 Task: In Heading Arial with underline. Font size of heading  '18'Font style of data Calibri. Font size of data  9Alignment of headline & data Align center. Fill color in heading,  RedFont color of data Black Apply border in Data No BorderIn the sheet   Nexus Sales review book
Action: Mouse moved to (83, 217)
Screenshot: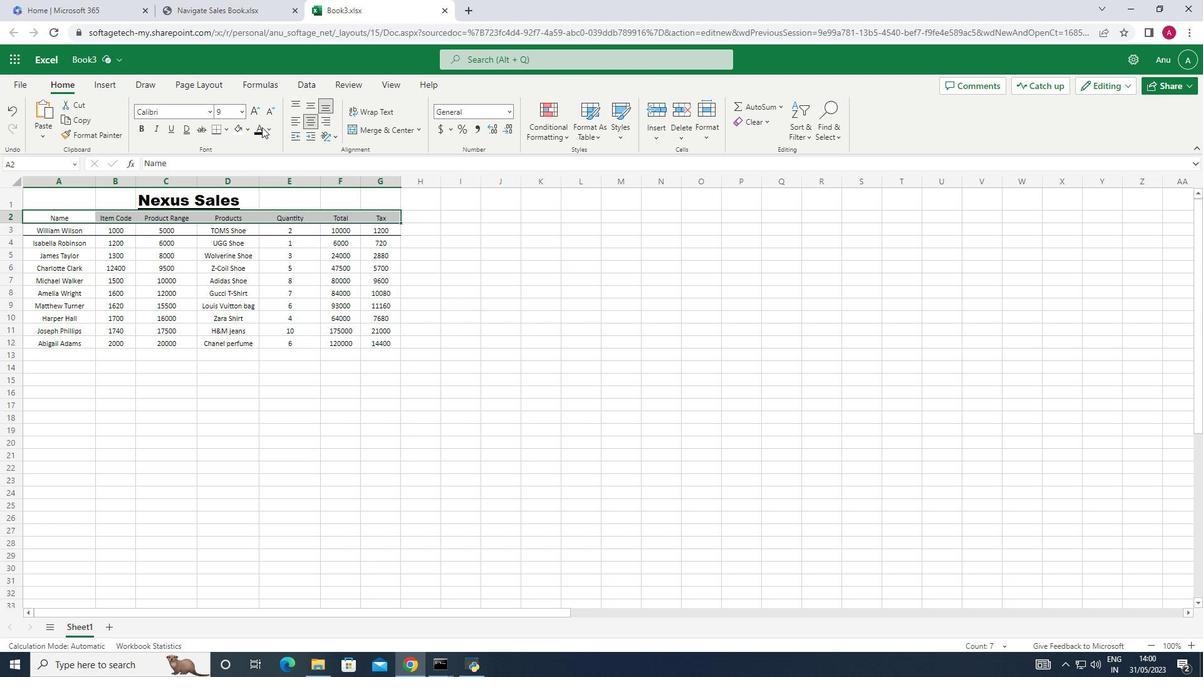 
Action: Mouse pressed left at (83, 217)
Screenshot: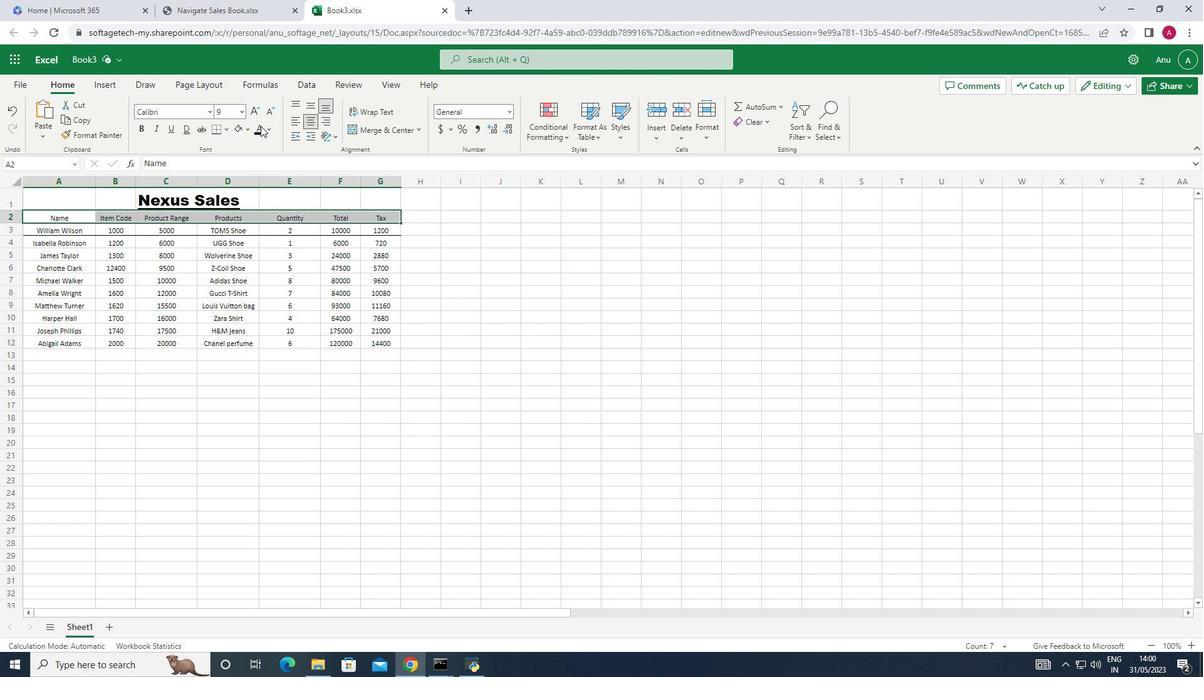 
Action: Mouse moved to (241, 114)
Screenshot: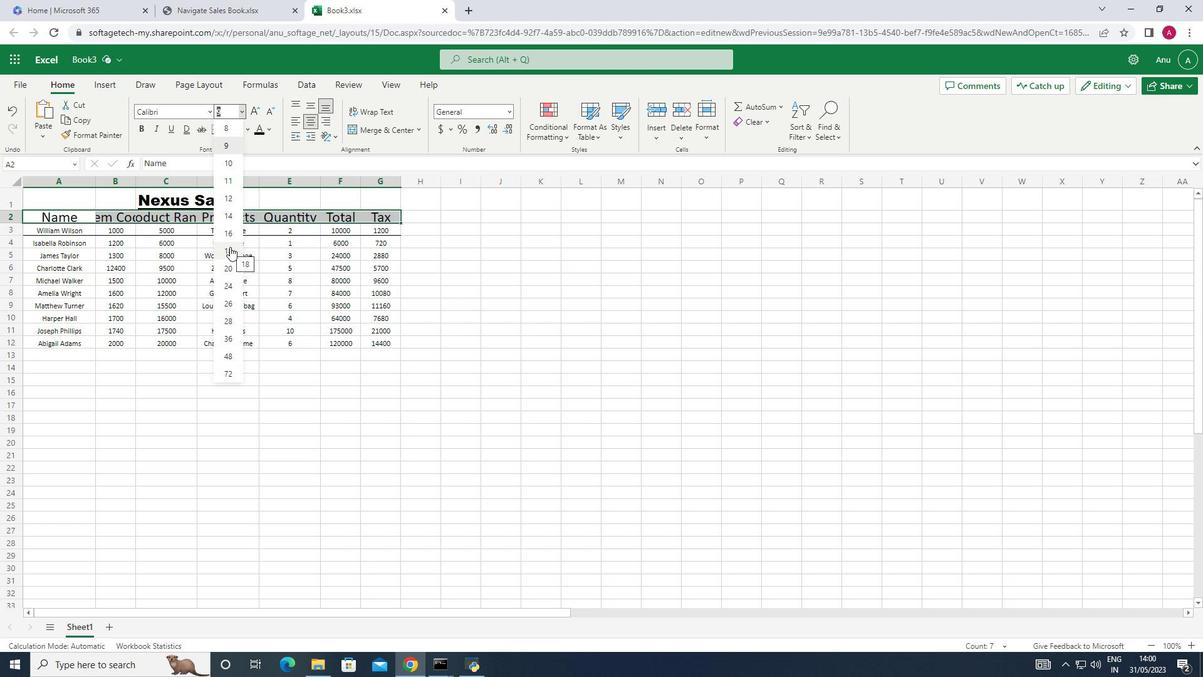 
Action: Mouse pressed left at (241, 114)
Screenshot: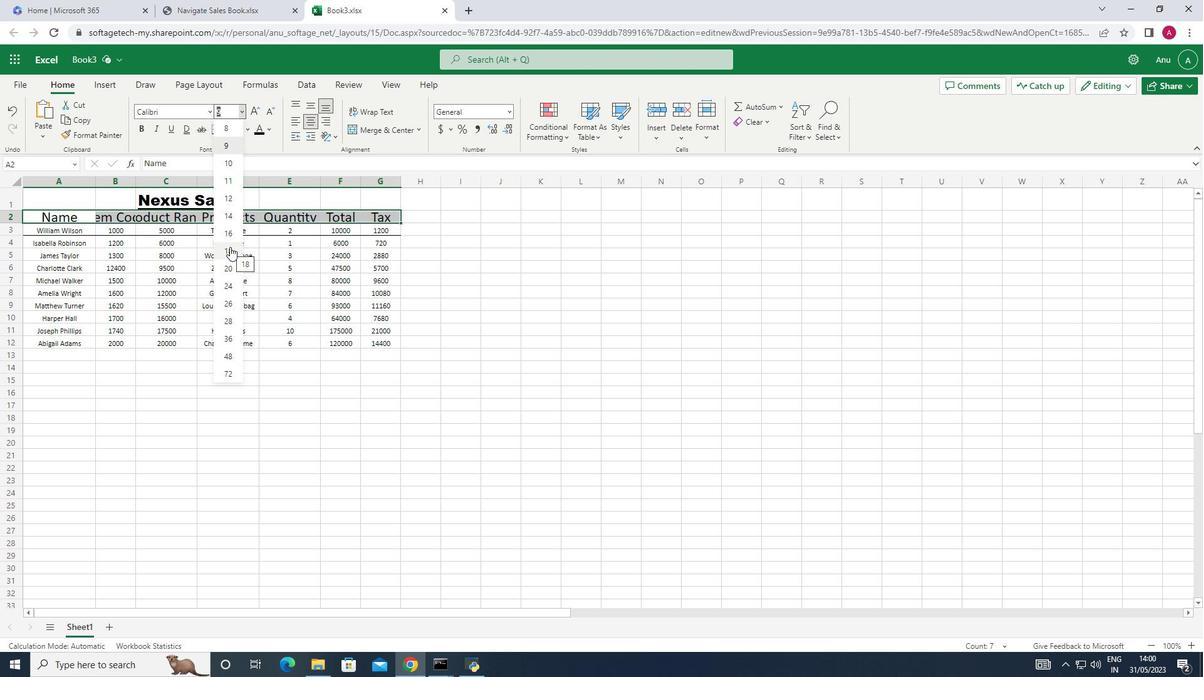 
Action: Mouse moved to (232, 245)
Screenshot: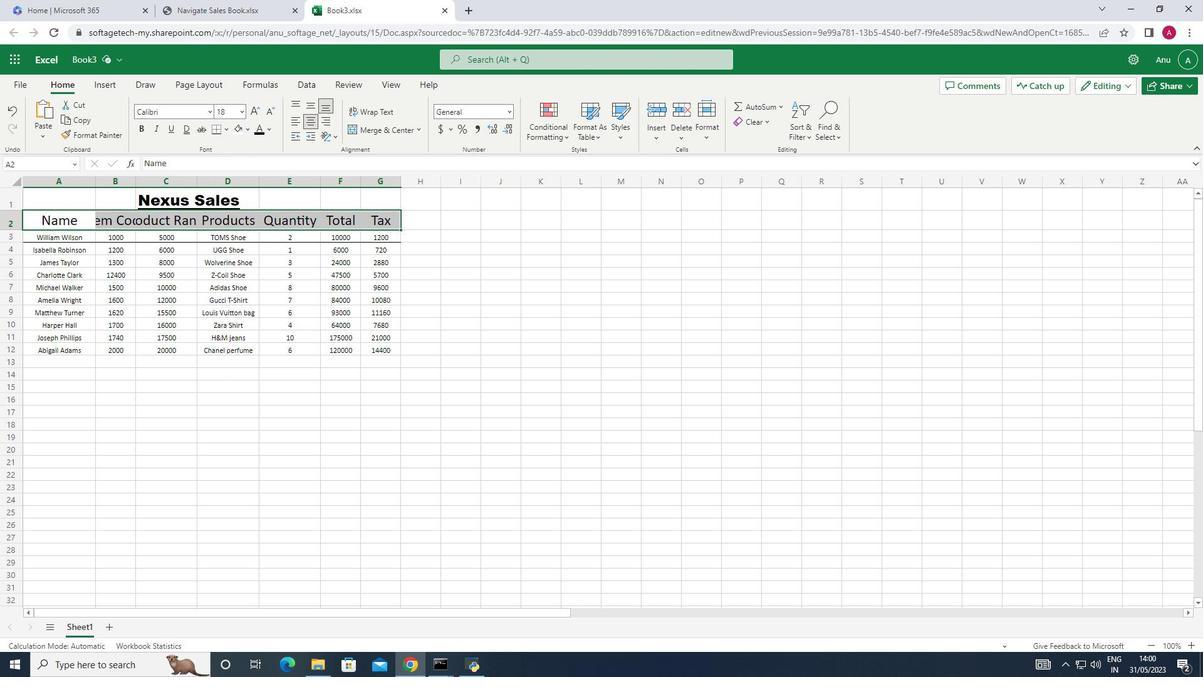
Action: Mouse pressed left at (232, 245)
Screenshot: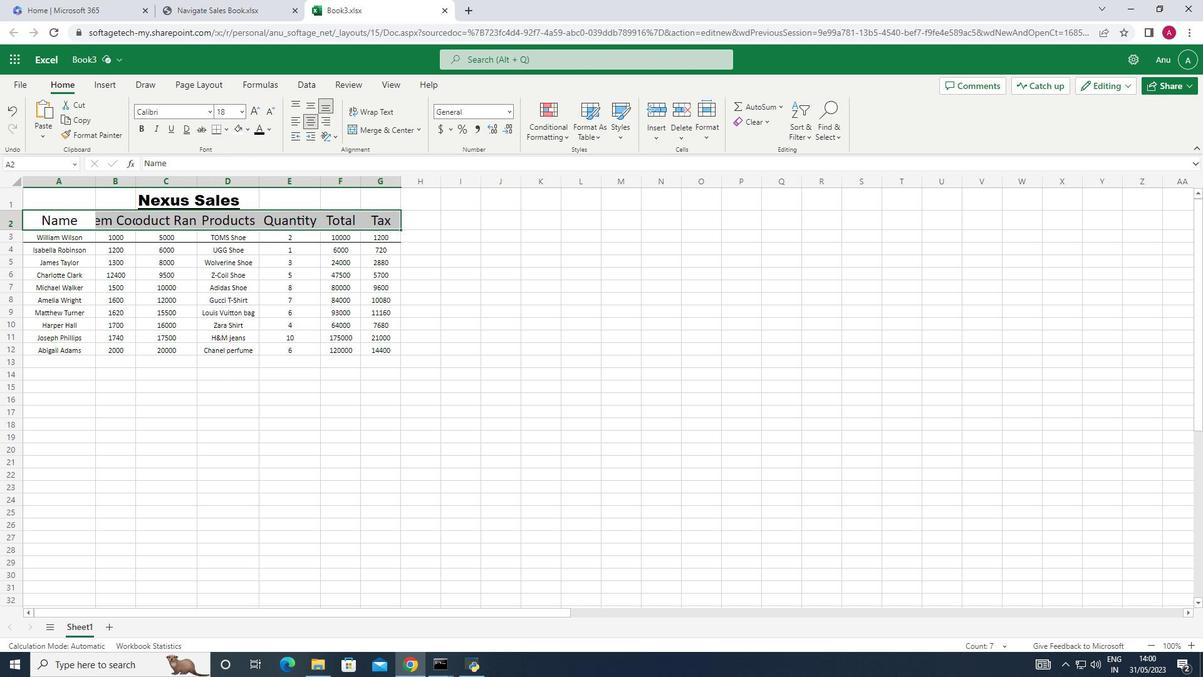 
Action: Mouse moved to (40, 235)
Screenshot: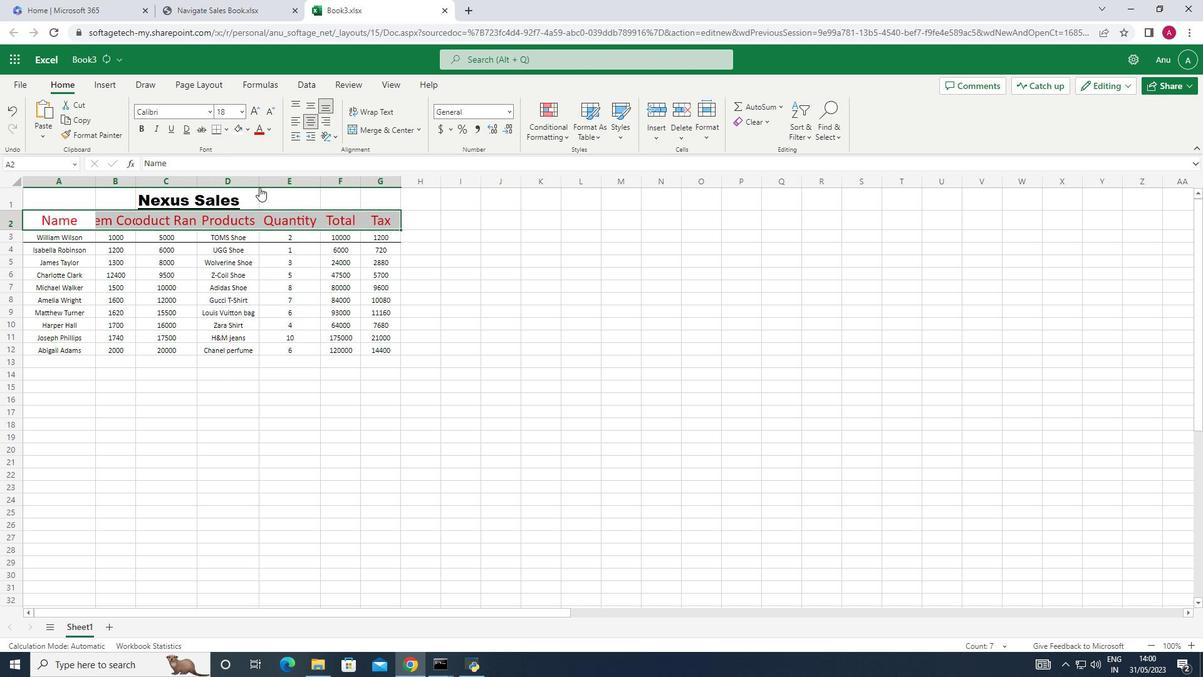 
Action: Mouse pressed left at (40, 235)
Screenshot: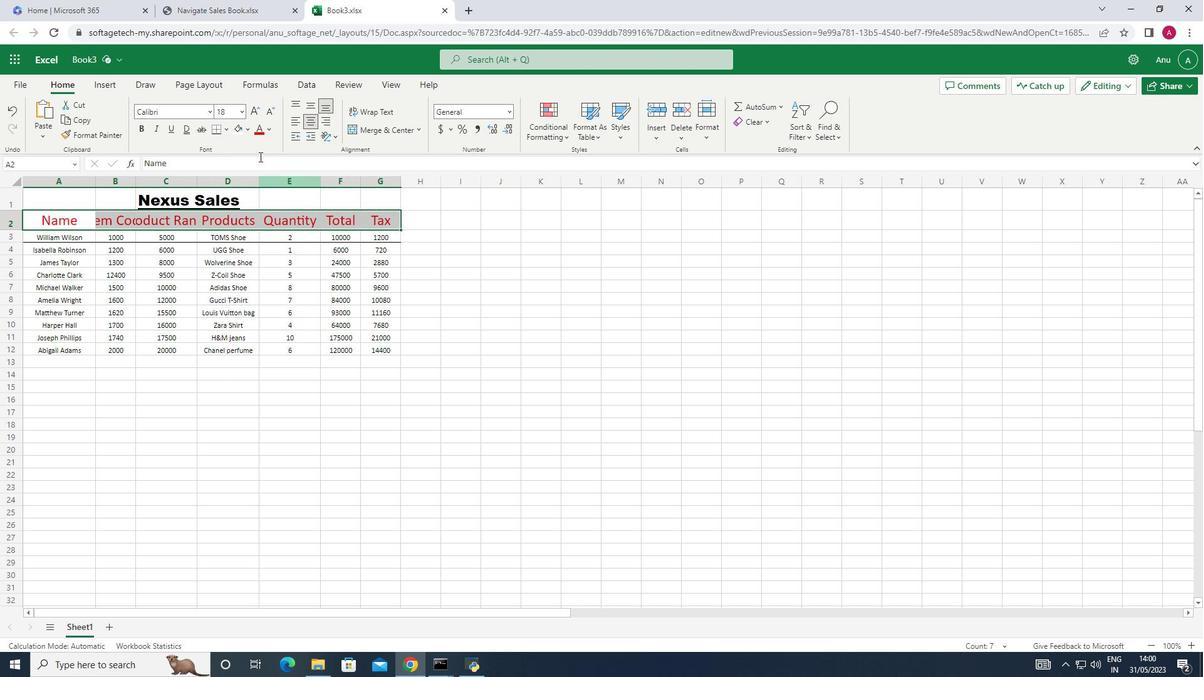 
Action: Mouse moved to (224, 116)
Screenshot: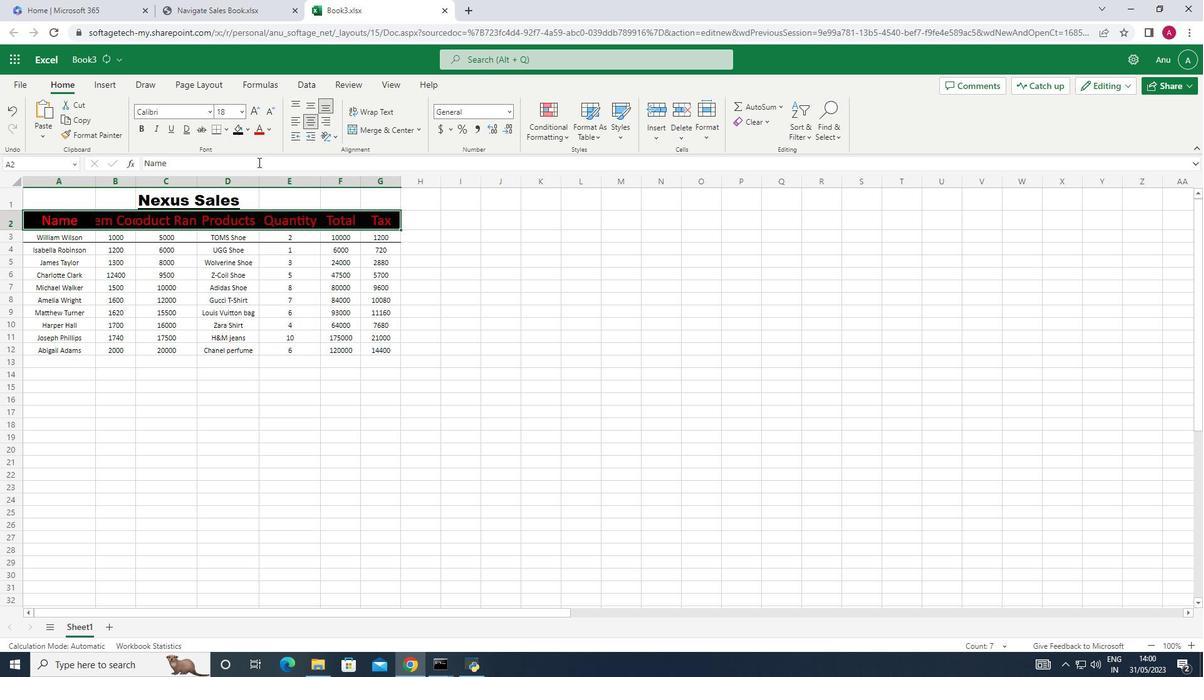 
Action: Mouse pressed left at (224, 116)
Screenshot: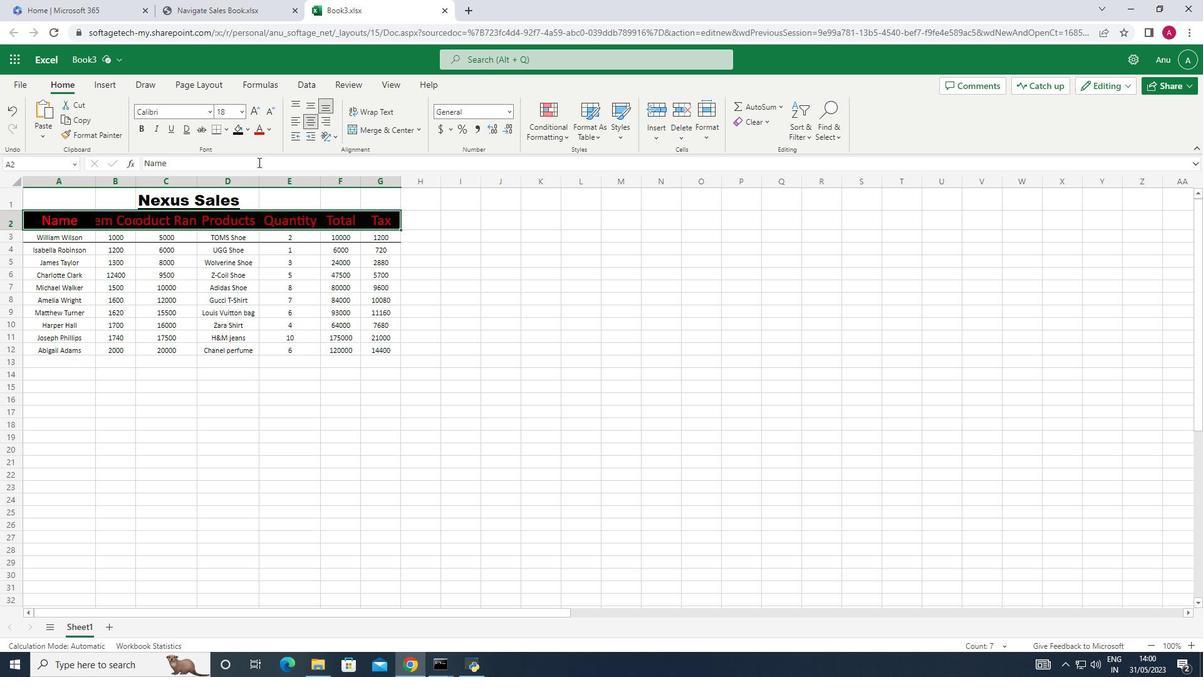 
Action: Mouse moved to (82, 217)
Screenshot: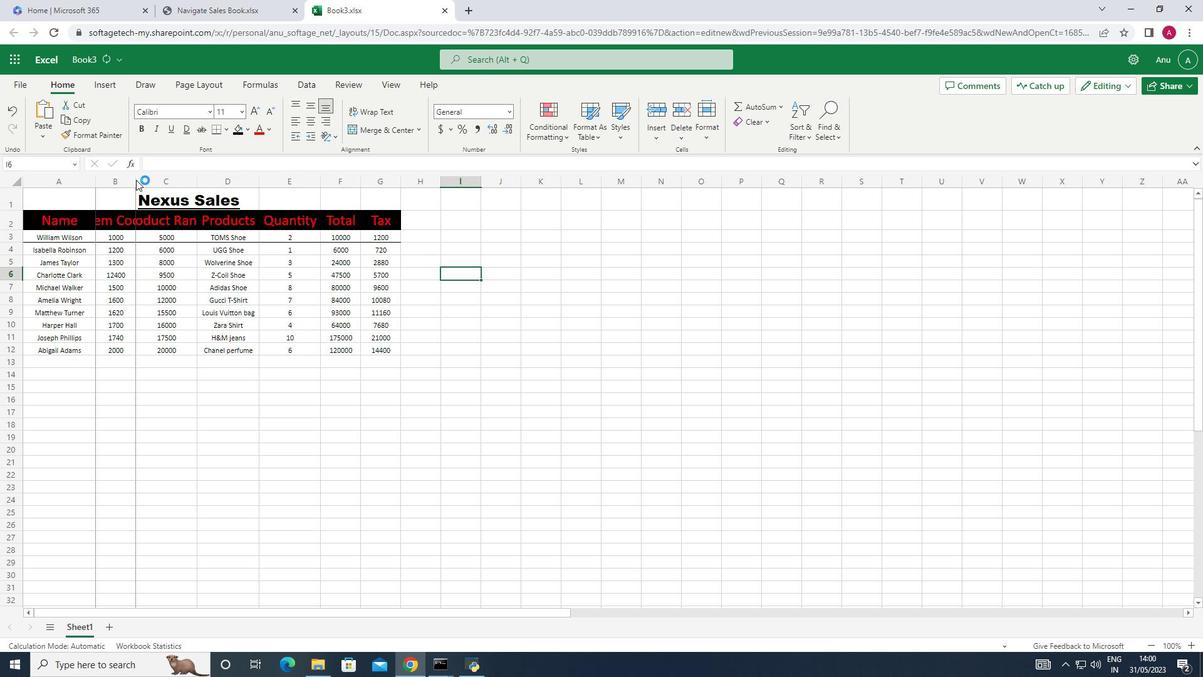 
Action: Mouse pressed left at (82, 217)
Screenshot: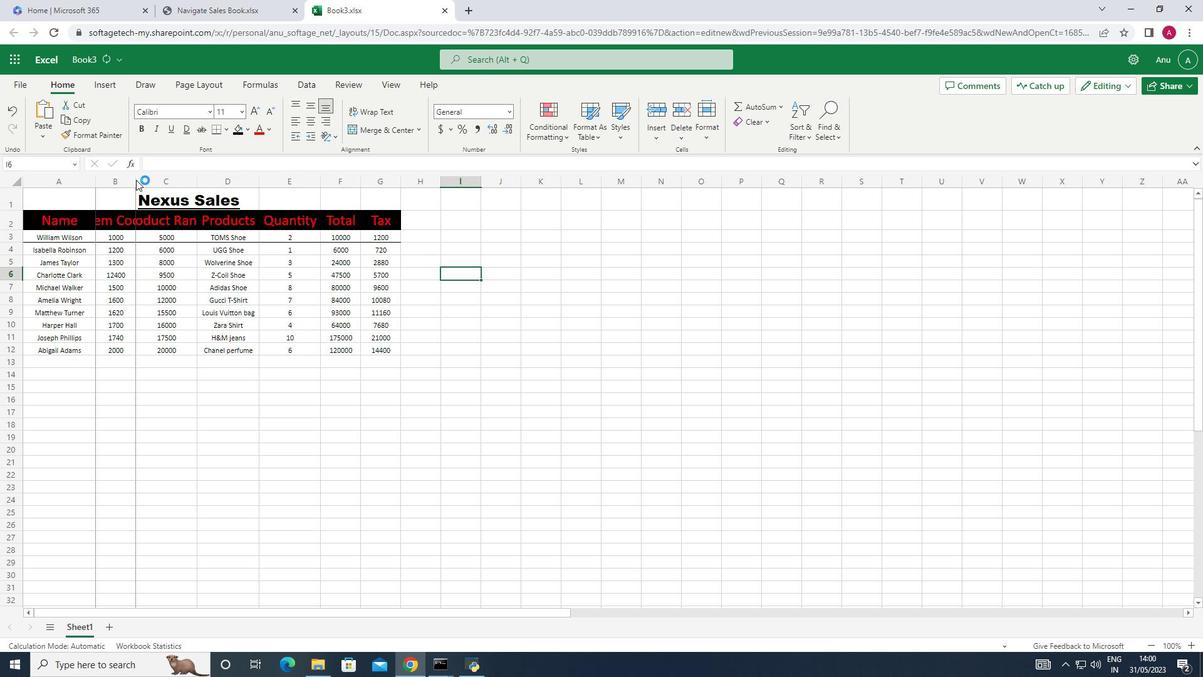 
Action: Mouse moved to (256, 127)
Screenshot: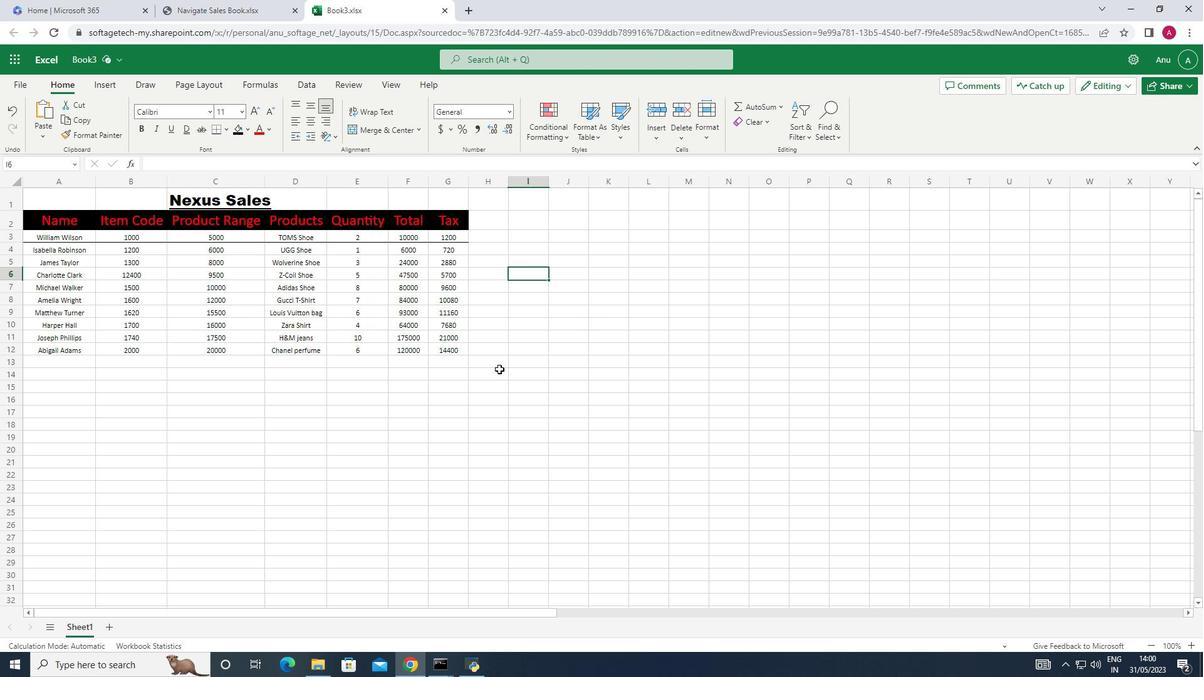 
Action: Mouse pressed left at (256, 127)
Screenshot: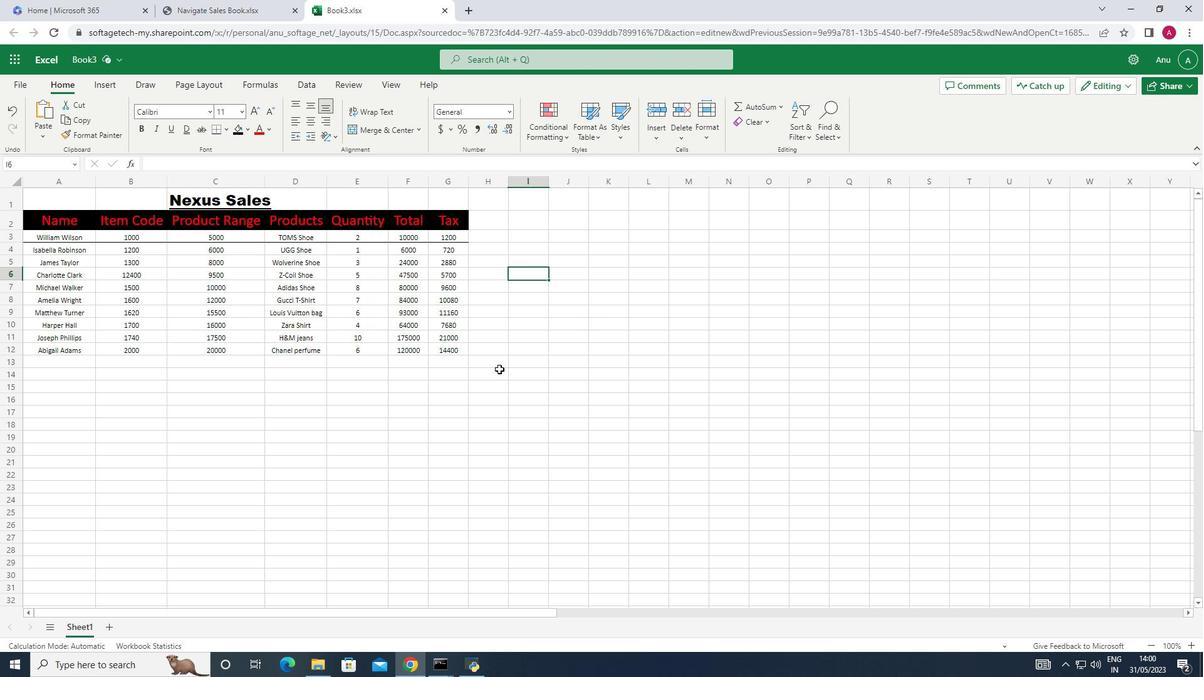 
Action: Mouse moved to (248, 127)
Screenshot: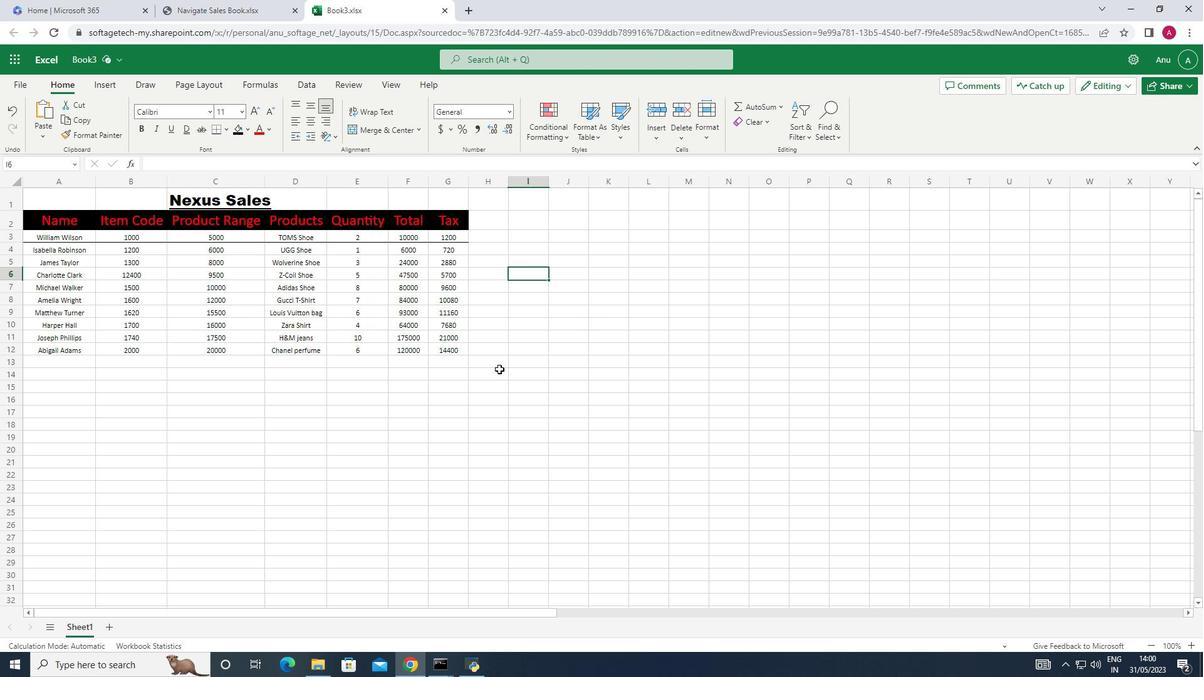 
Action: Mouse pressed left at (248, 127)
Screenshot: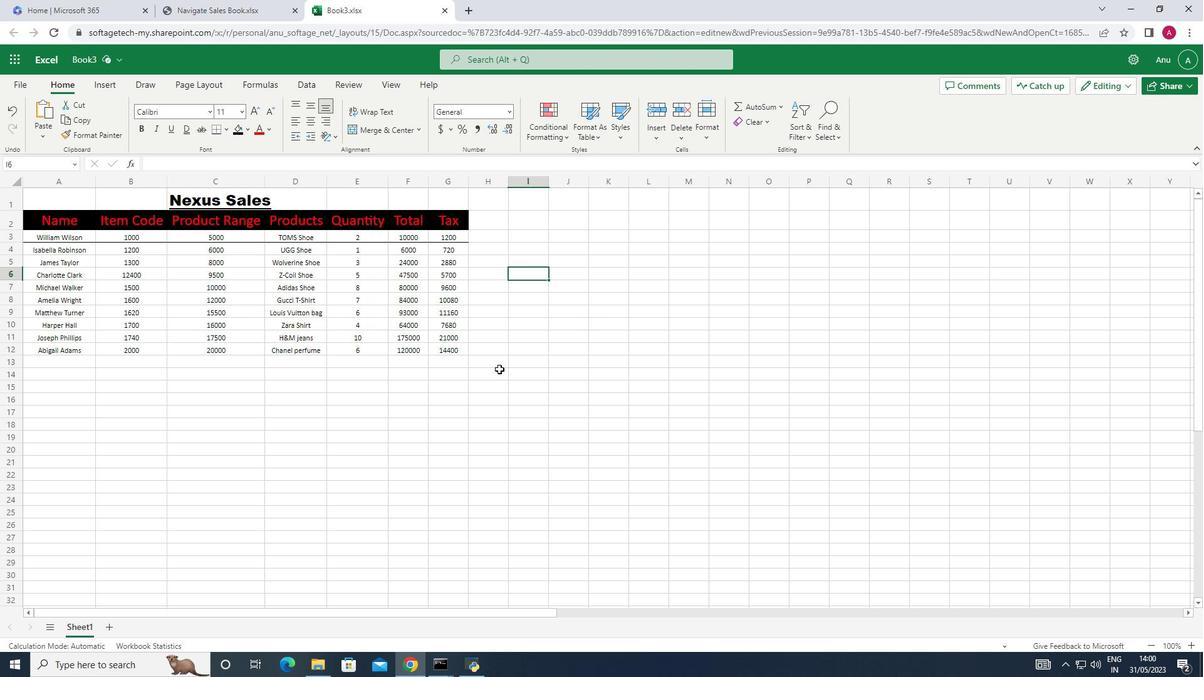 
Action: Mouse moved to (257, 160)
Screenshot: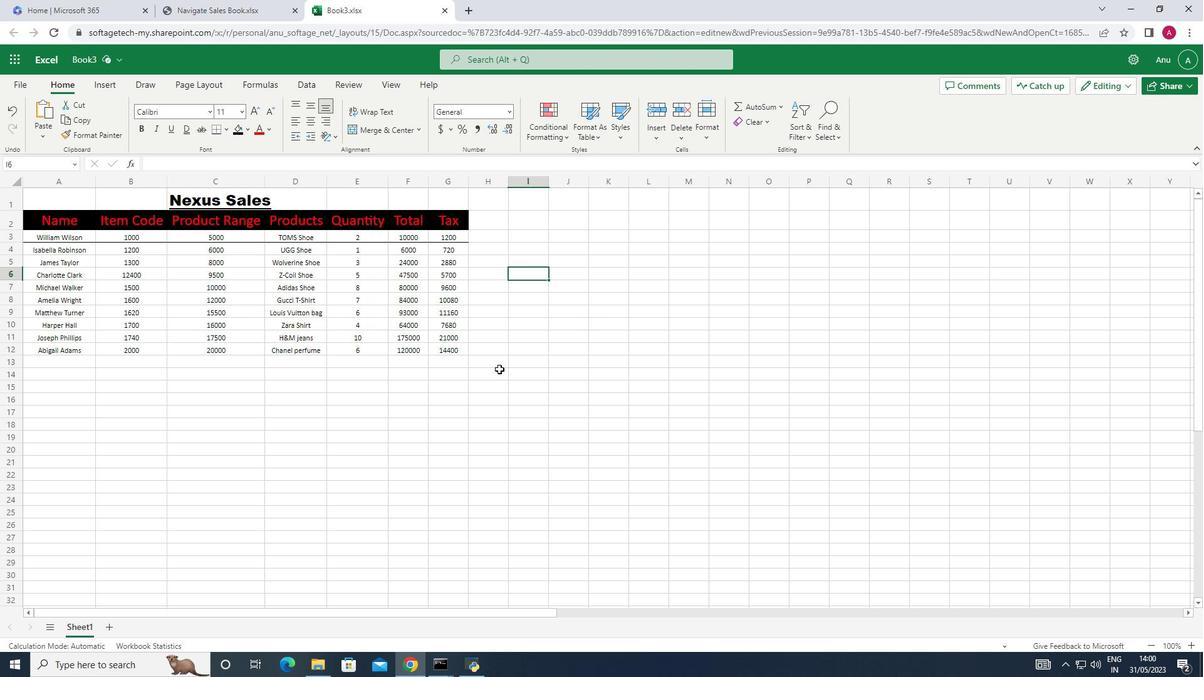 
Action: Mouse pressed left at (257, 160)
Screenshot: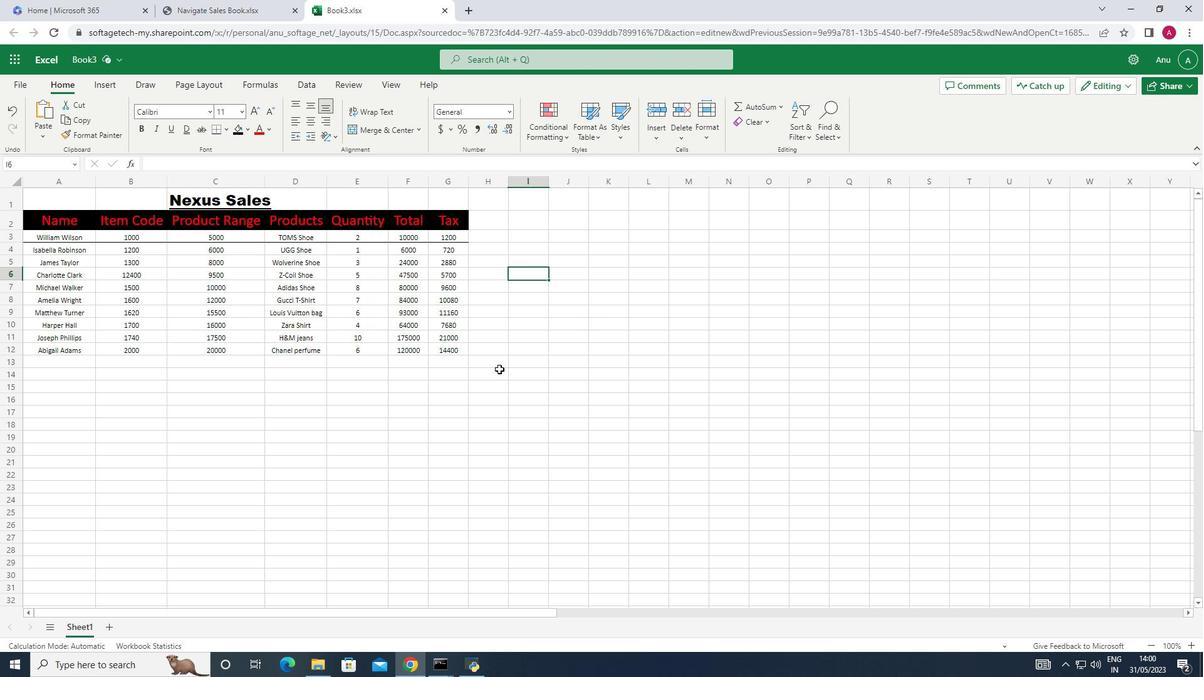 
Action: Mouse moved to (448, 256)
Screenshot: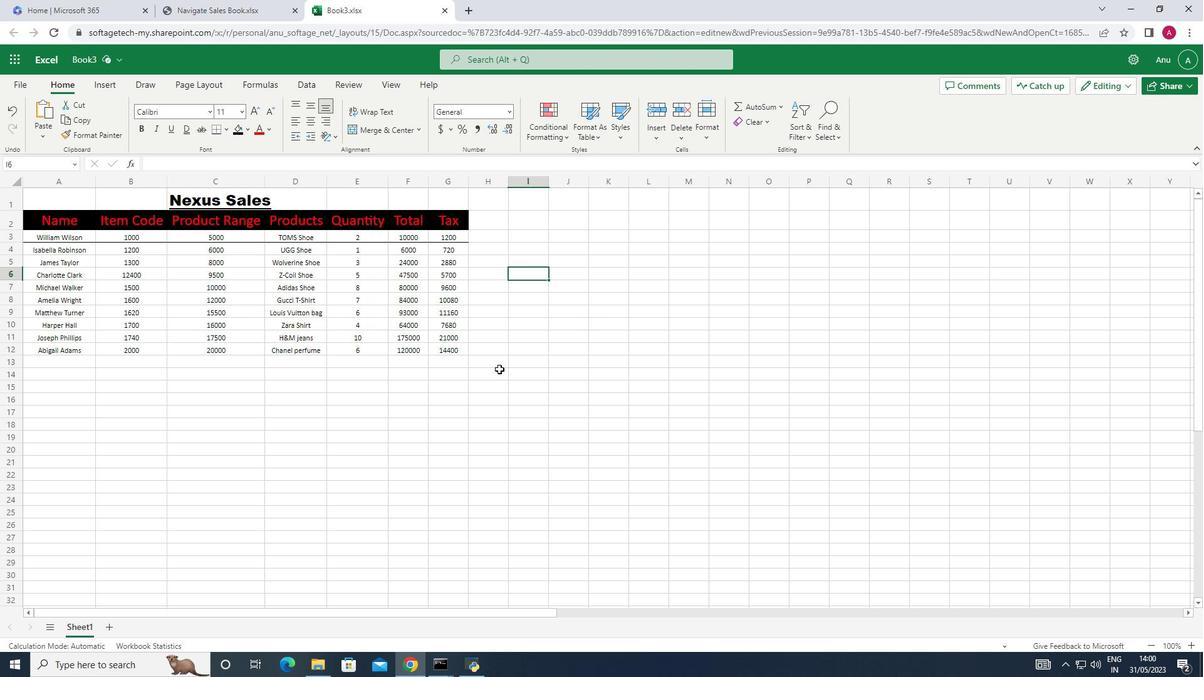 
Action: Mouse pressed left at (448, 256)
Screenshot: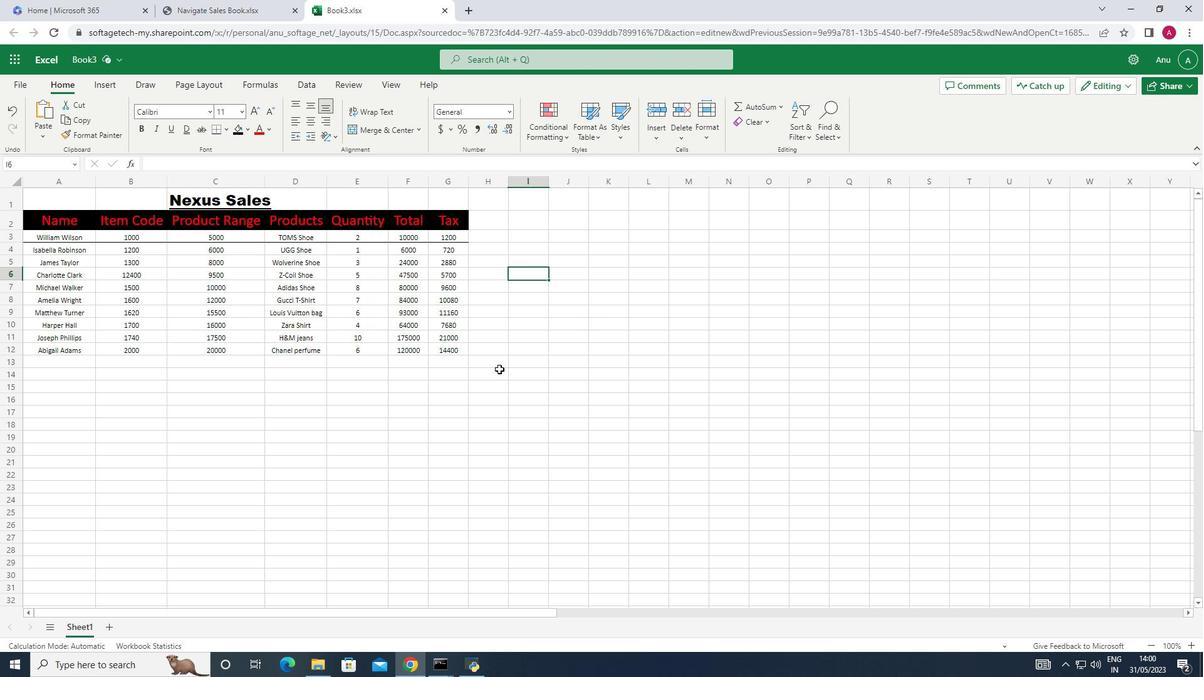 
Action: Mouse moved to (272, 177)
Screenshot: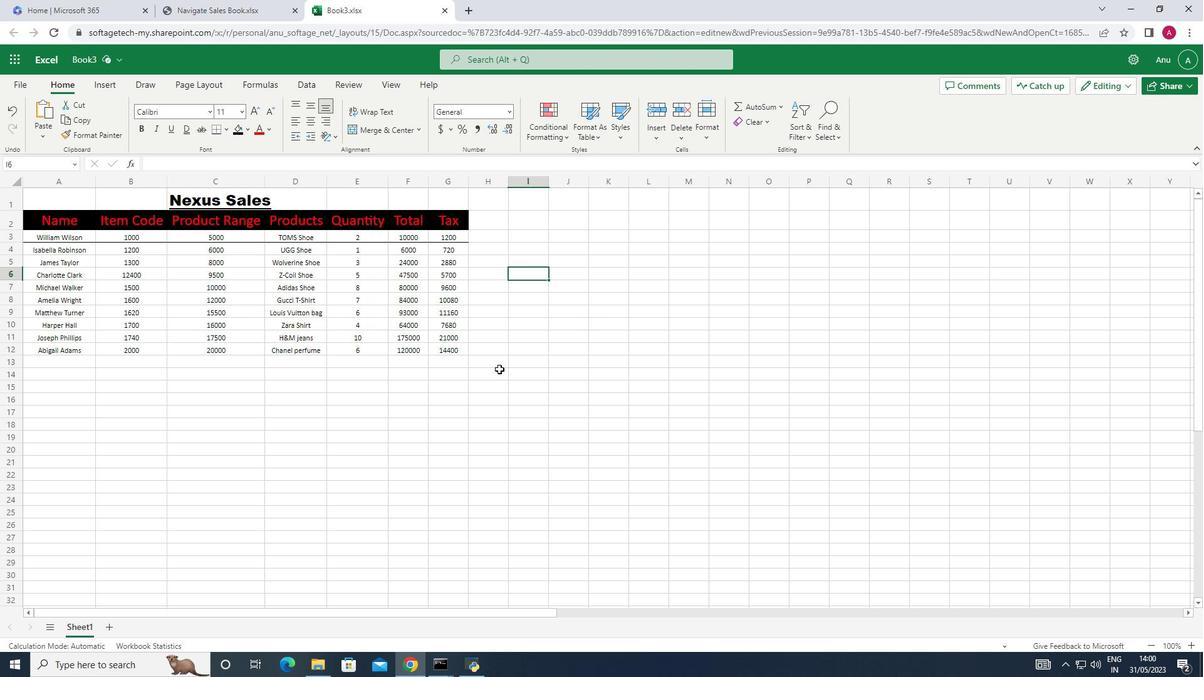 
Action: Mouse pressed left at (272, 177)
Screenshot: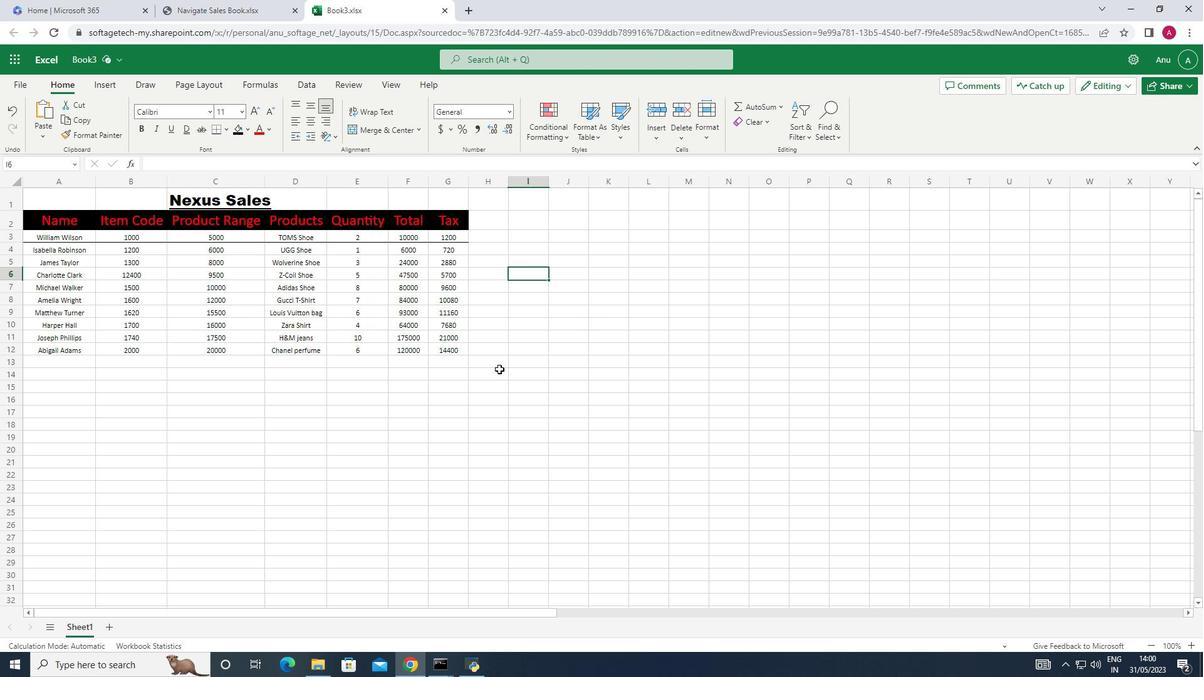 
Action: Mouse pressed left at (272, 177)
Screenshot: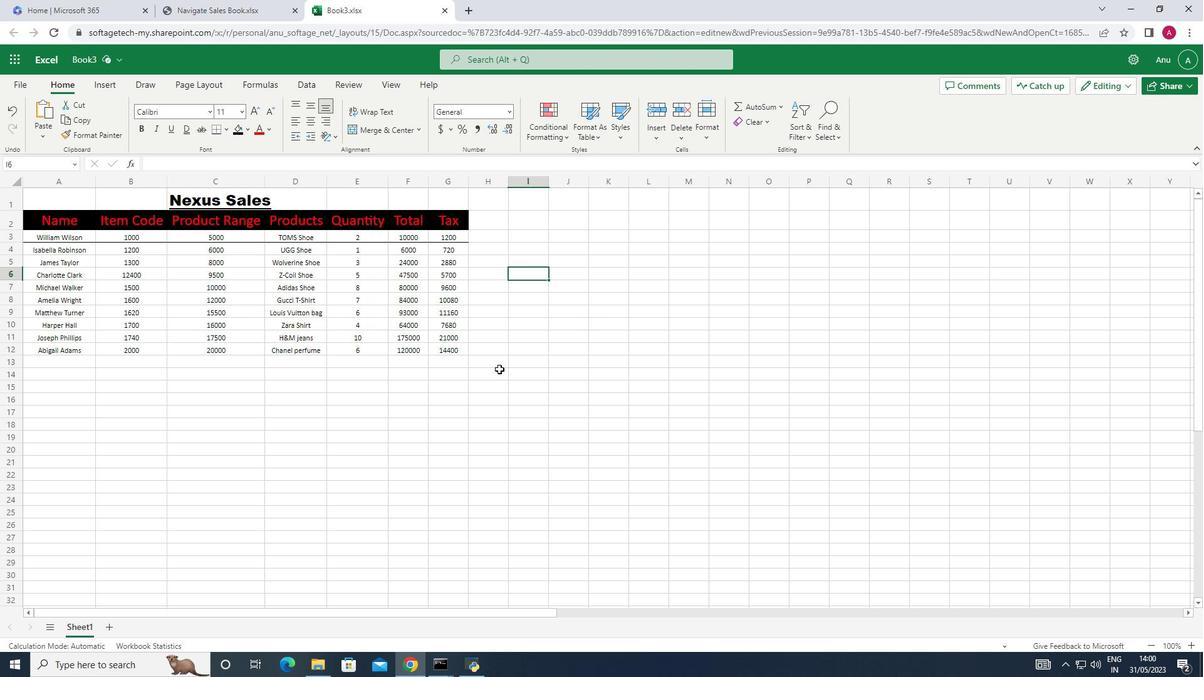 
Action: Mouse moved to (296, 178)
Screenshot: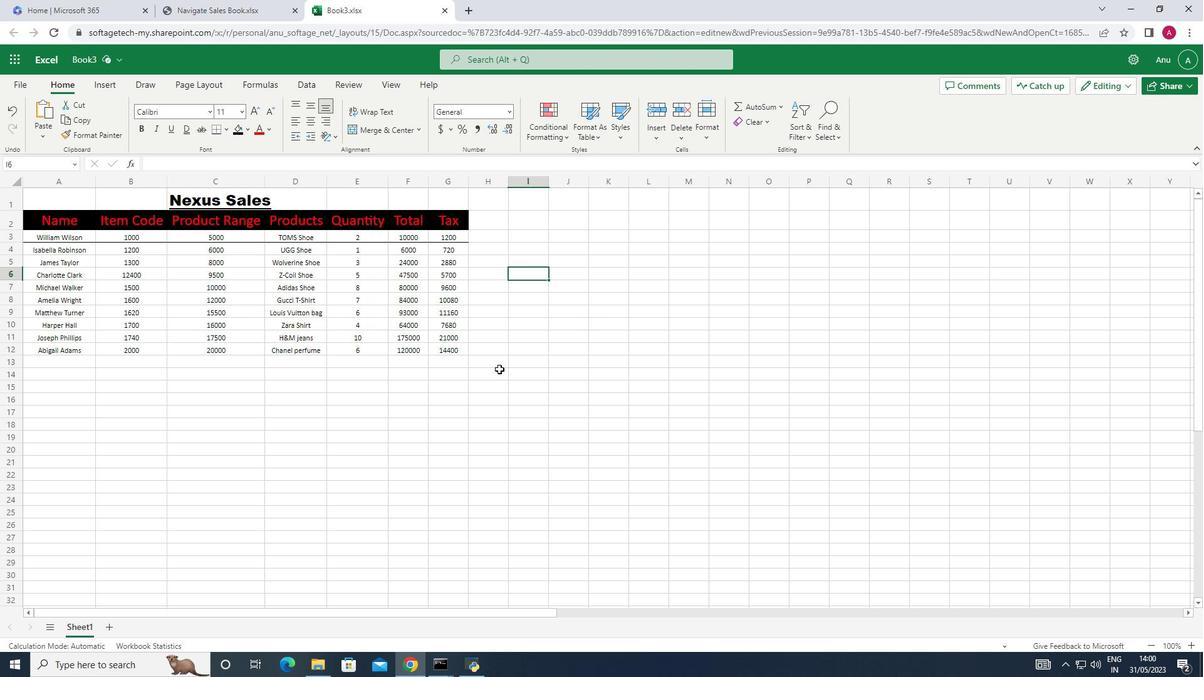 
Action: Mouse pressed left at (296, 178)
Screenshot: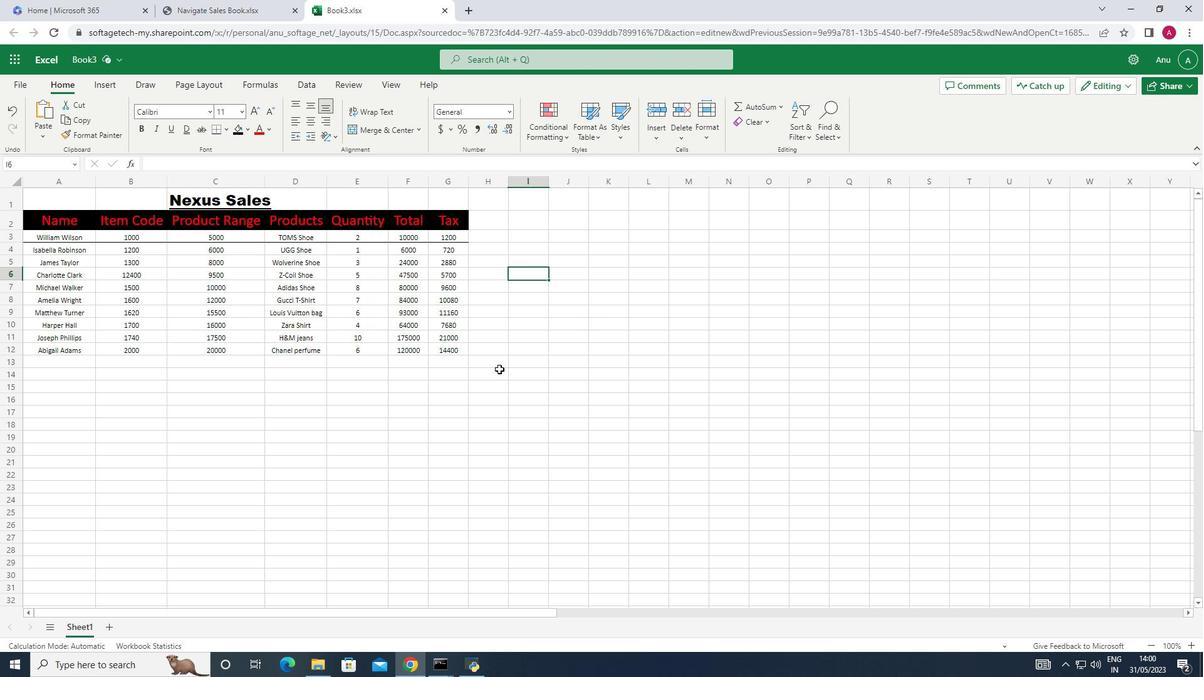 
Action: Mouse pressed left at (296, 178)
Screenshot: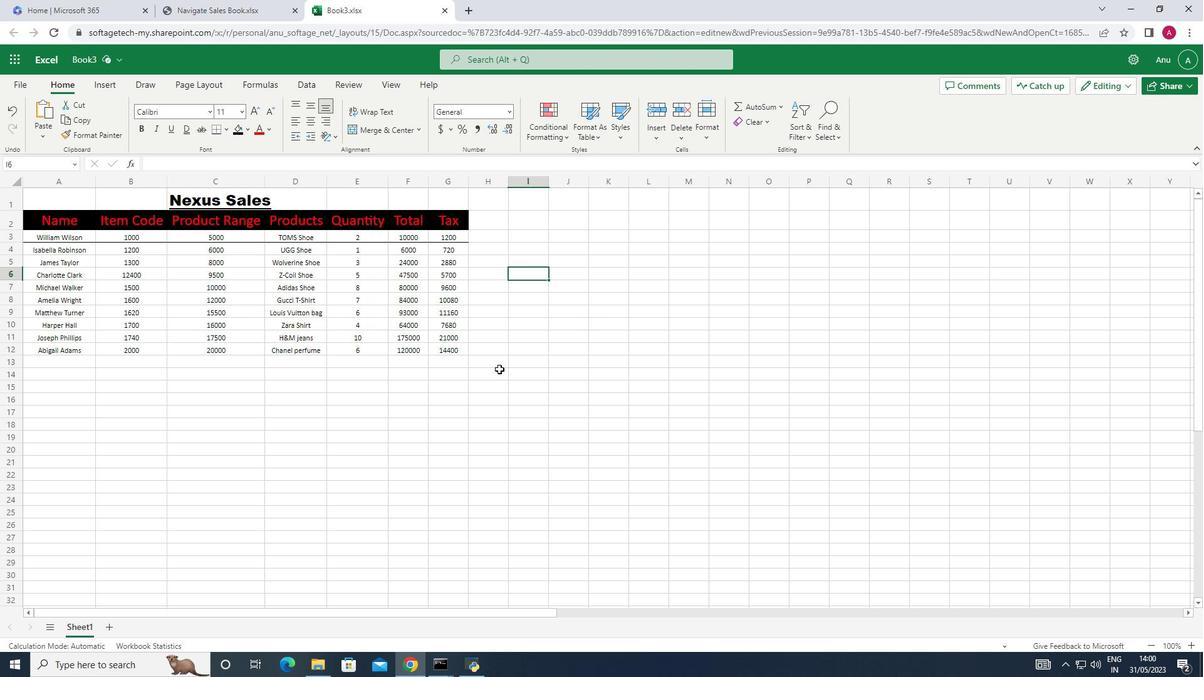 
Action: Mouse moved to (134, 176)
Screenshot: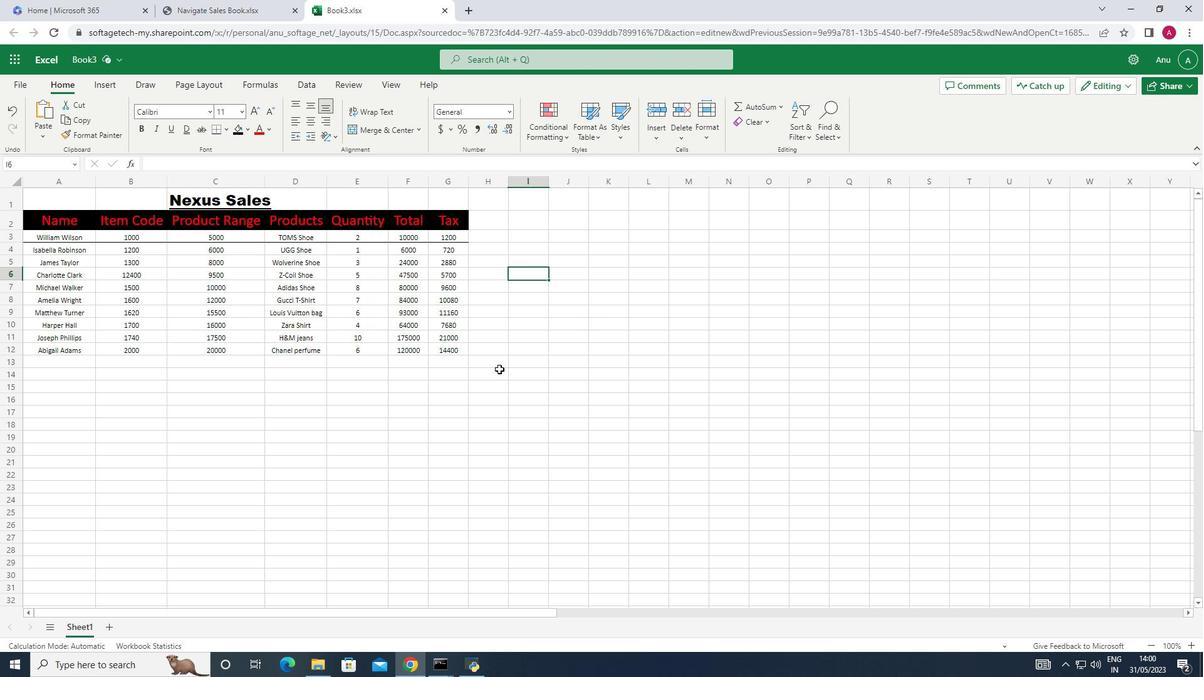 
Action: Mouse pressed left at (134, 176)
Screenshot: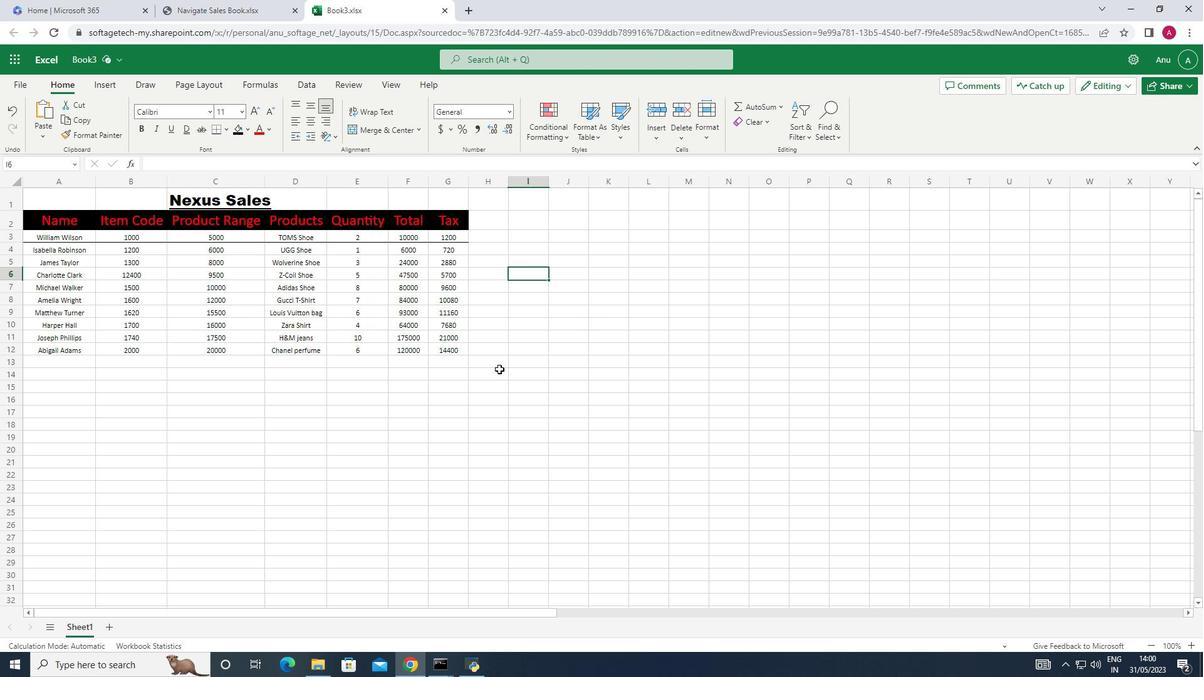 
Action: Mouse pressed left at (134, 176)
Screenshot: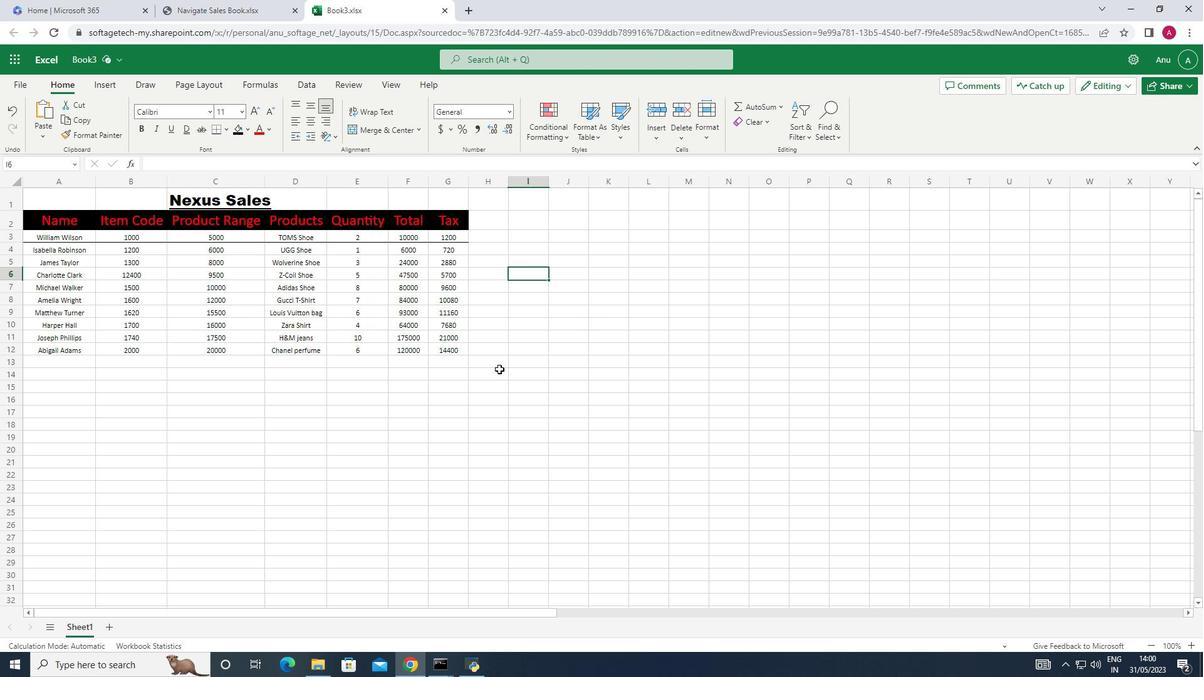 
Action: Mouse moved to (226, 183)
Screenshot: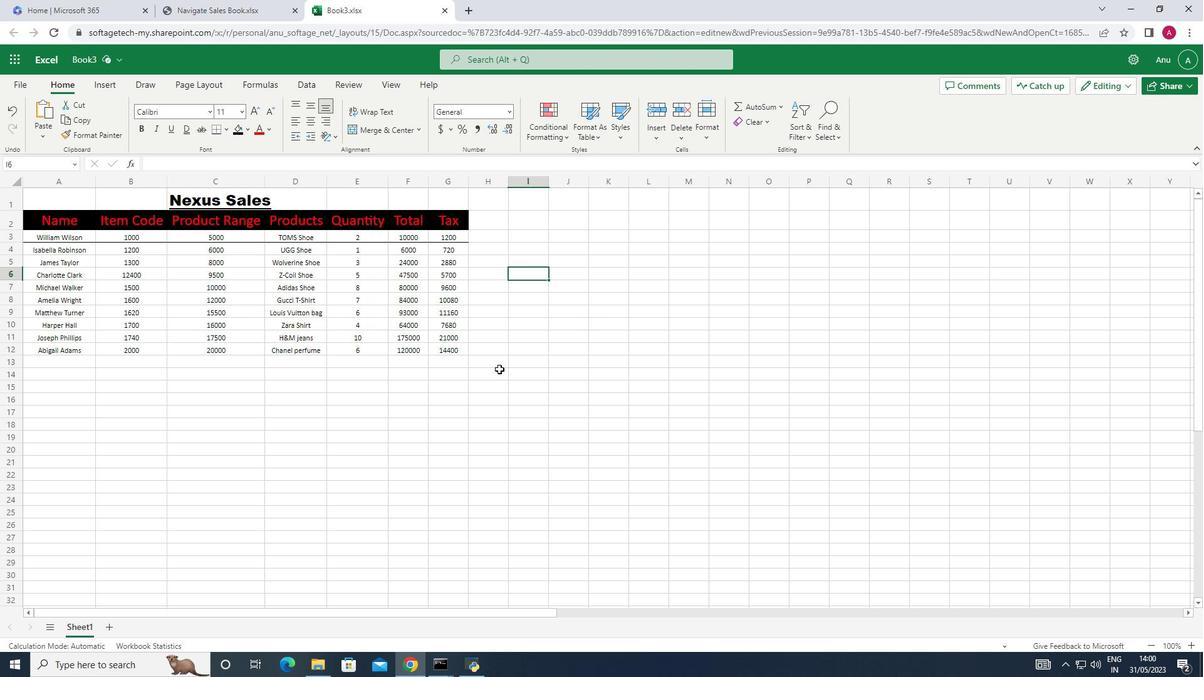 
Action: Mouse pressed left at (226, 183)
Screenshot: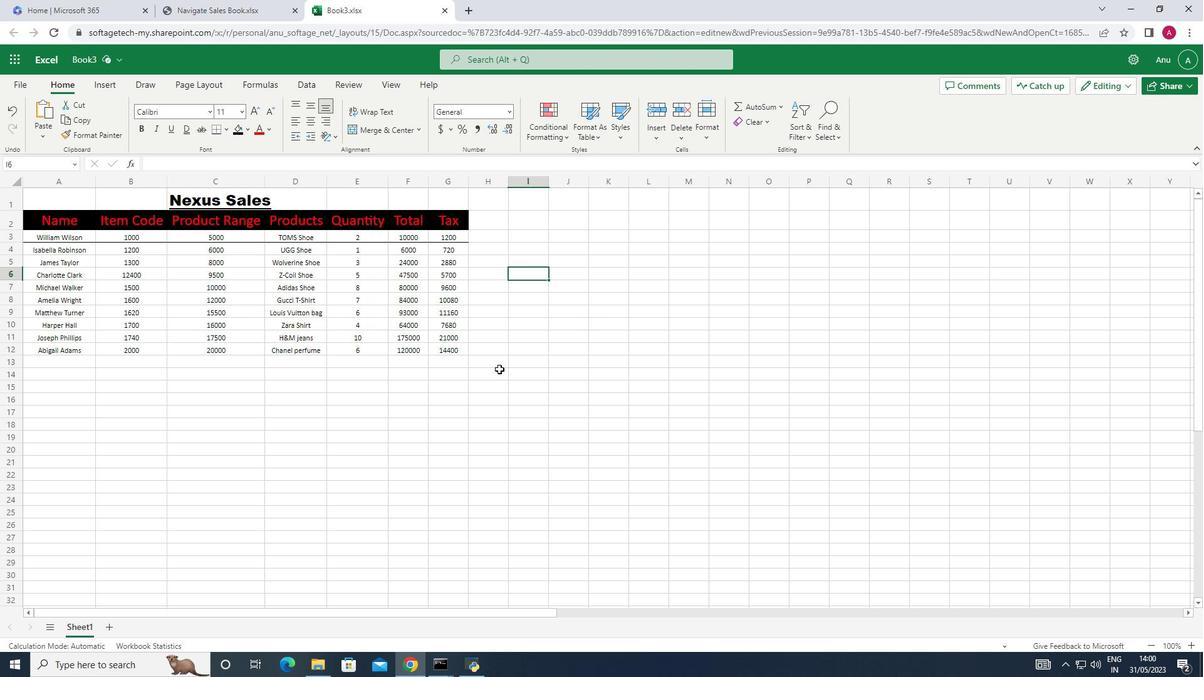 
Action: Mouse pressed left at (226, 183)
Screenshot: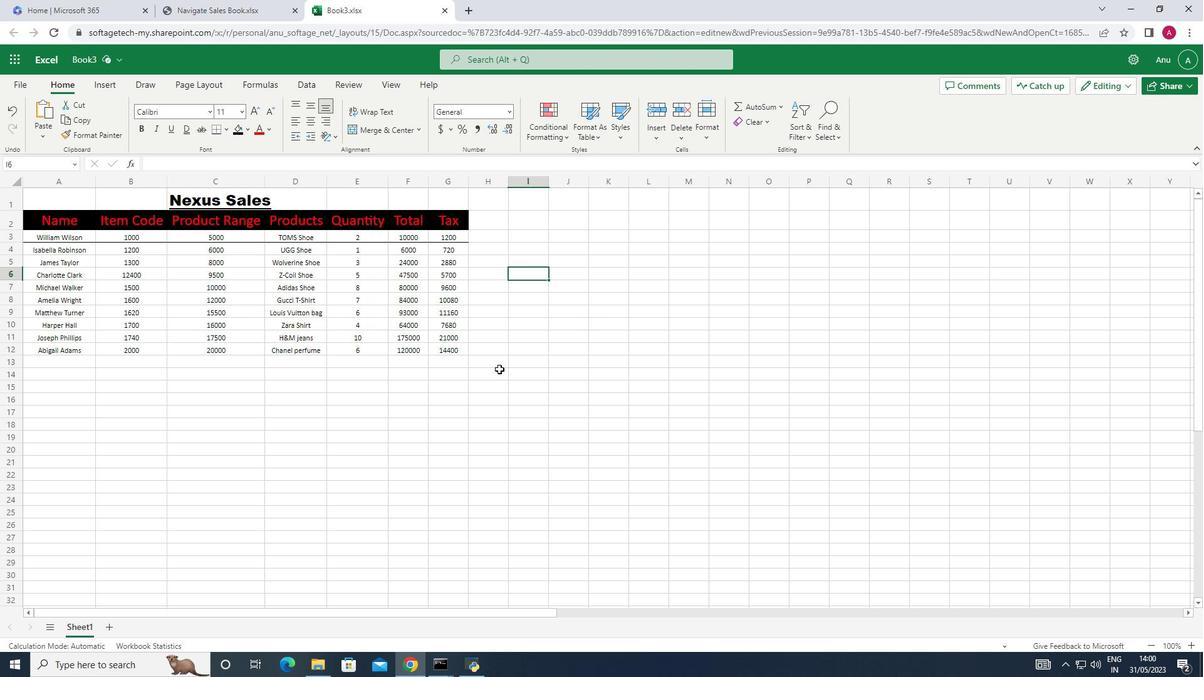 
Action: Mouse moved to (265, 186)
Screenshot: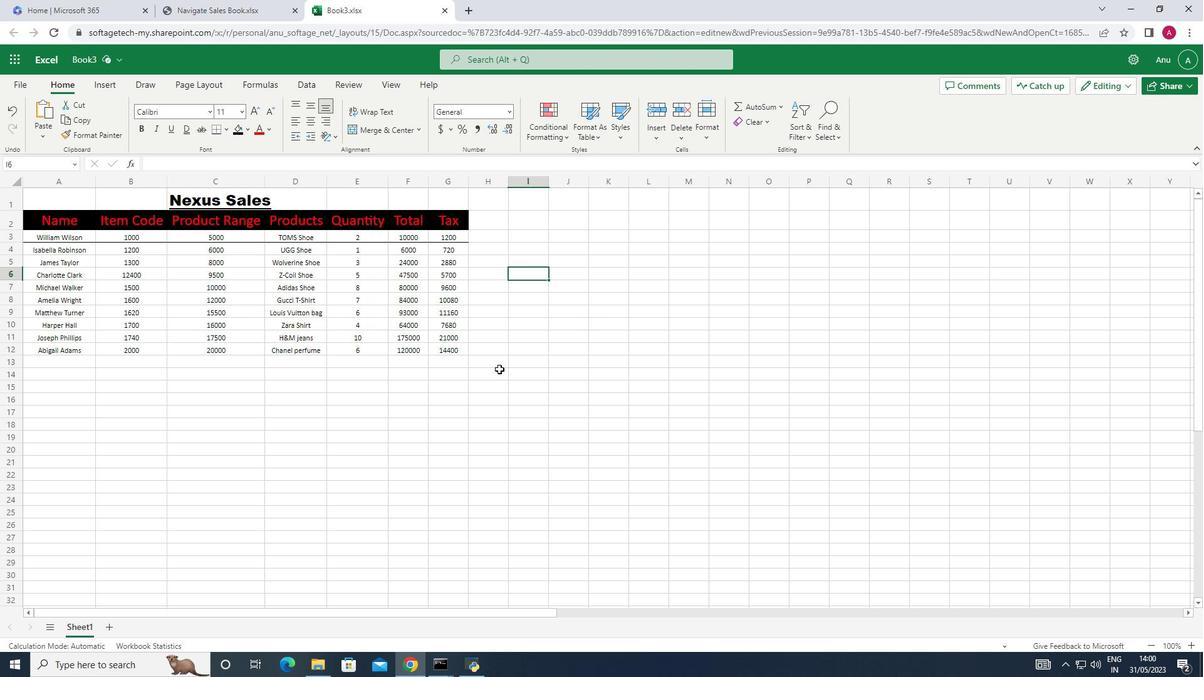 
Action: Mouse pressed left at (265, 186)
Screenshot: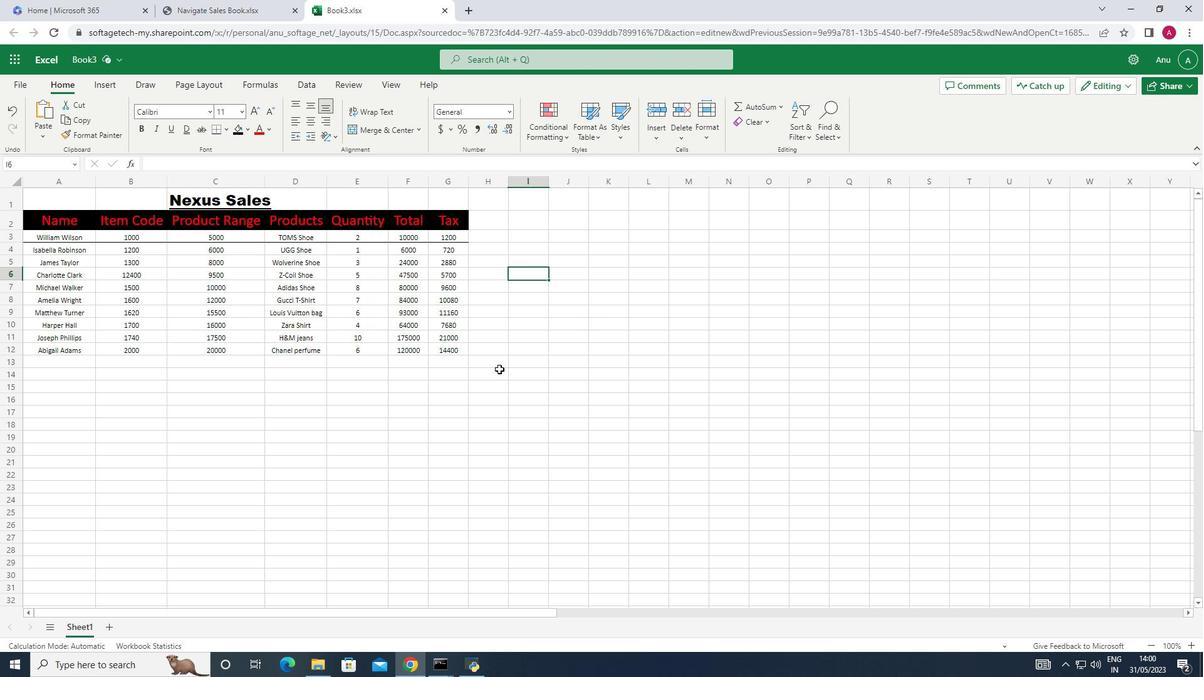 
Action: Mouse moved to (60, 215)
Screenshot: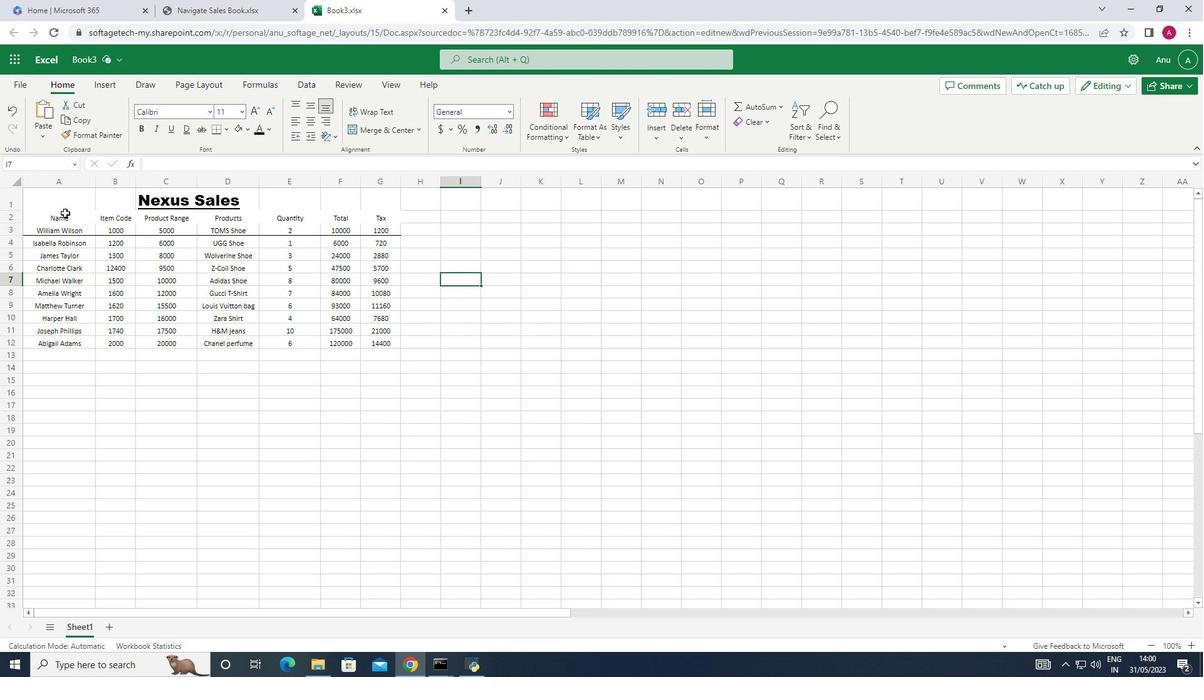 
Action: Mouse pressed left at (60, 215)
Screenshot: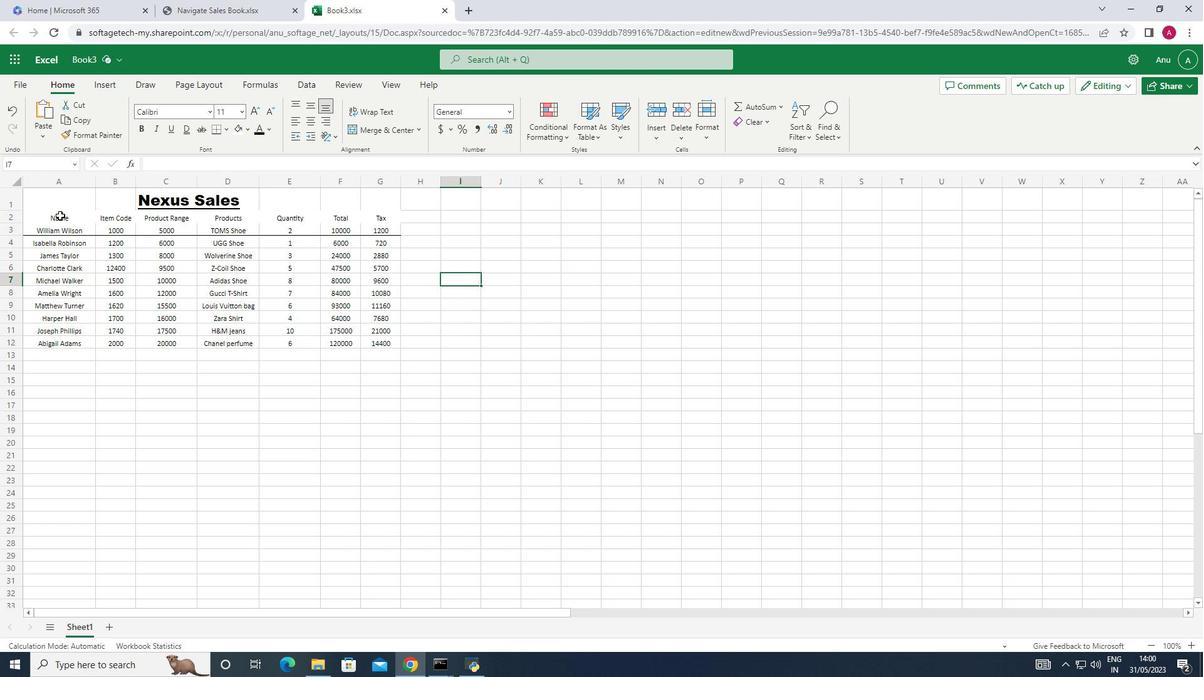 
Action: Mouse moved to (240, 109)
Screenshot: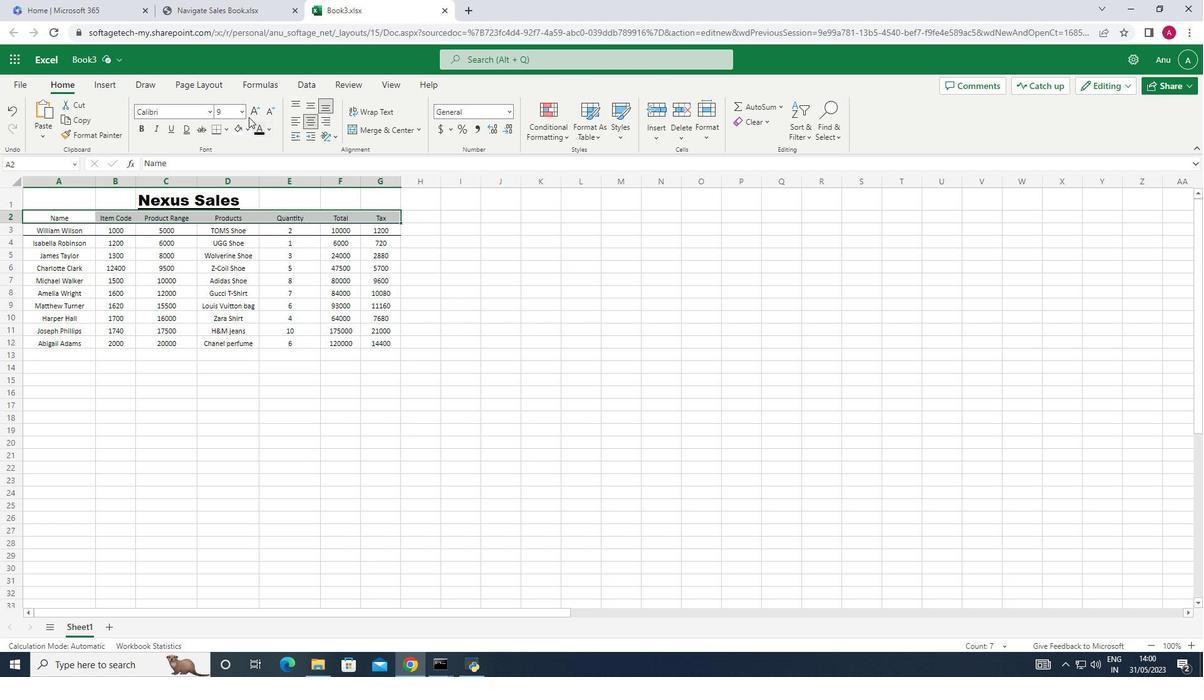 
Action: Mouse pressed left at (240, 109)
Screenshot: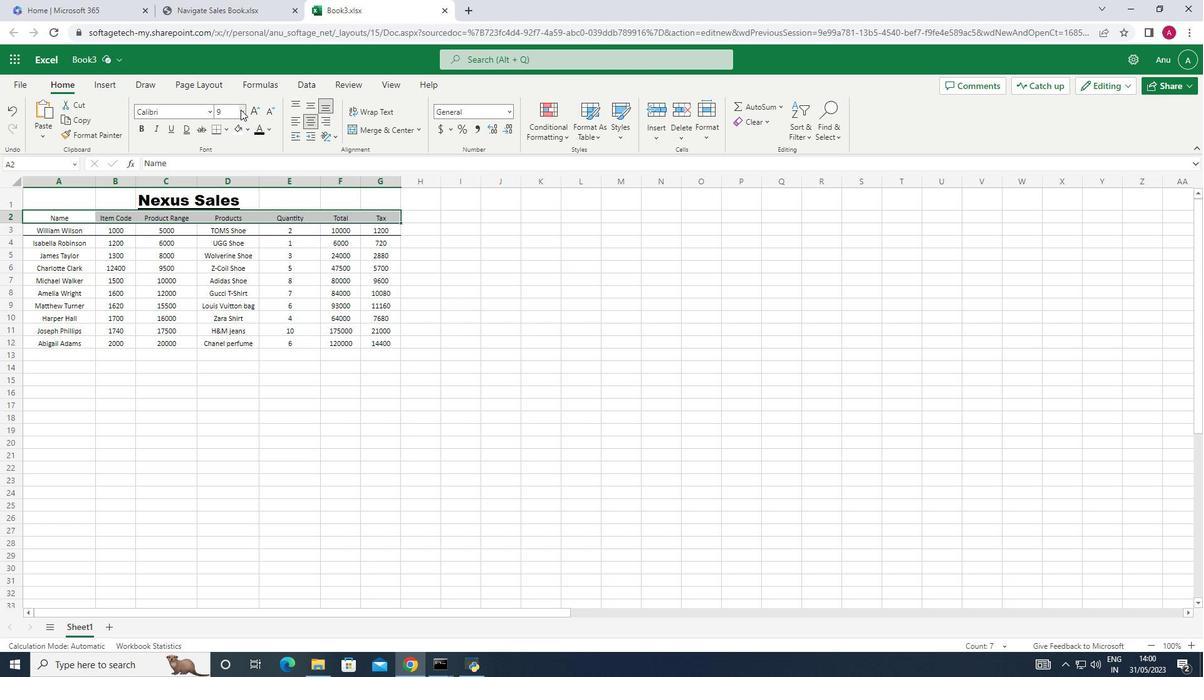 
Action: Mouse moved to (230, 246)
Screenshot: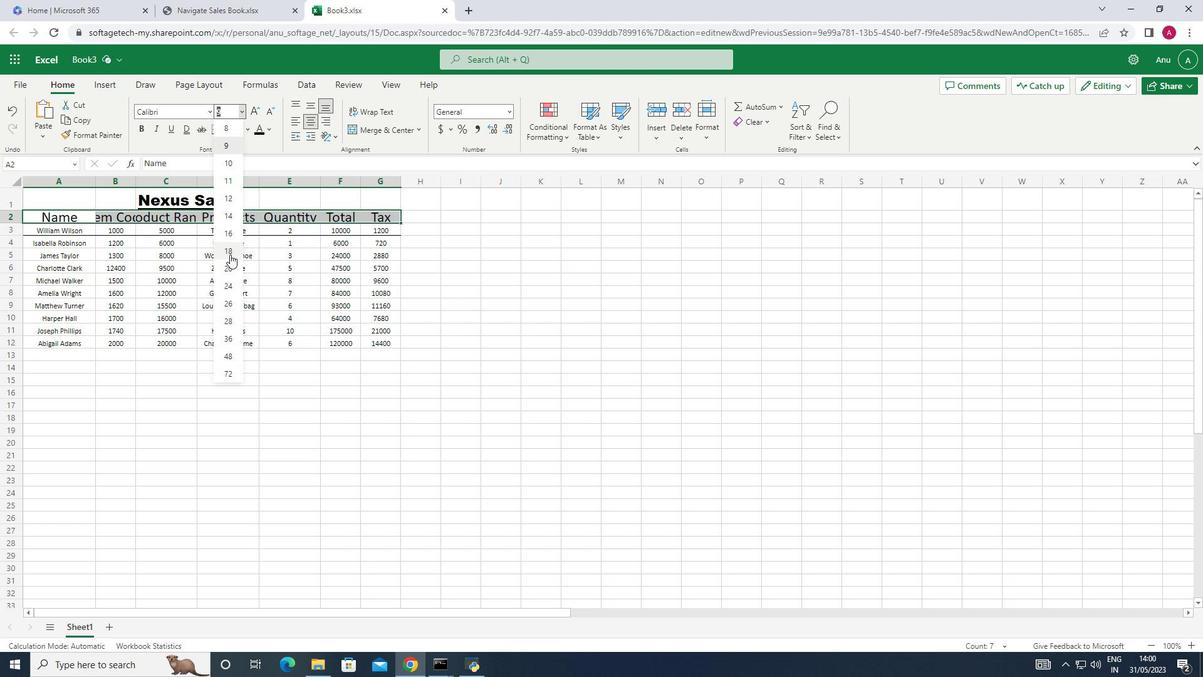 
Action: Mouse pressed left at (230, 246)
Screenshot: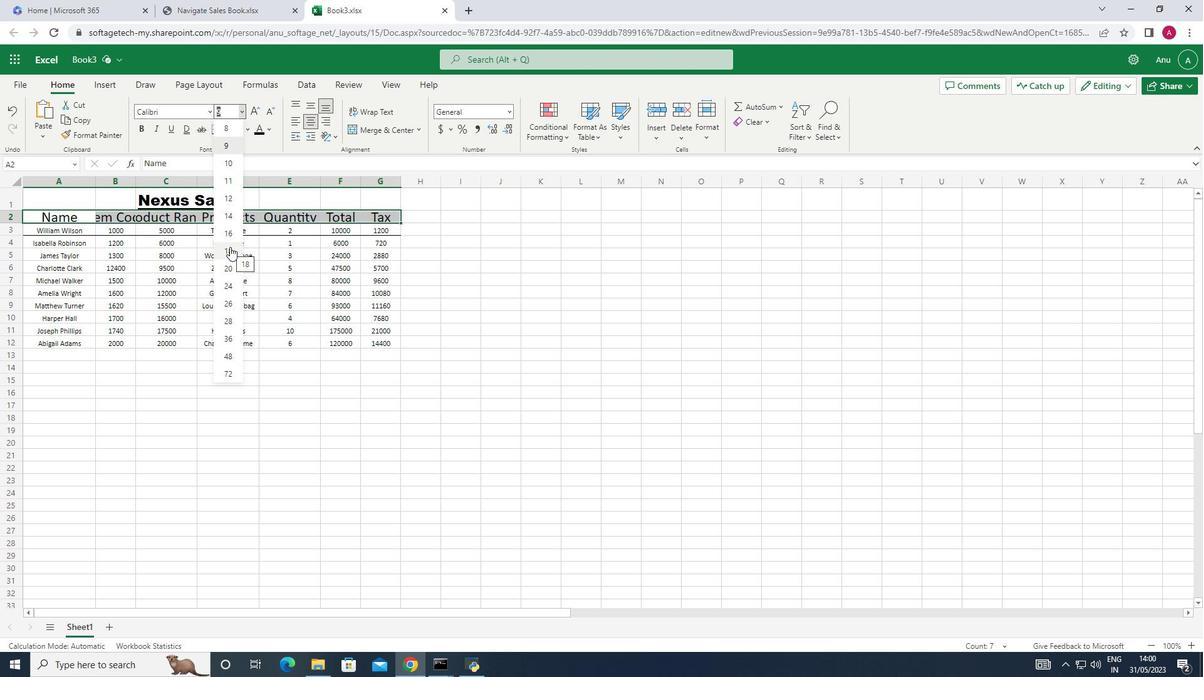 
Action: Mouse moved to (266, 127)
Screenshot: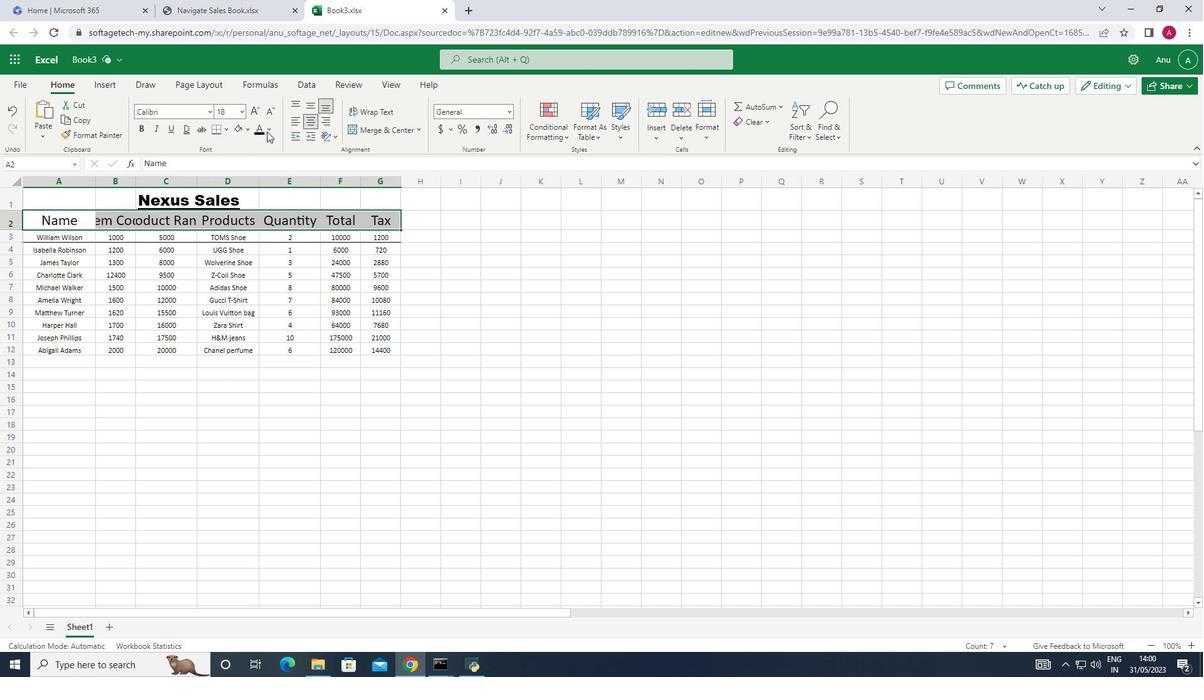 
Action: Mouse pressed left at (266, 127)
Screenshot: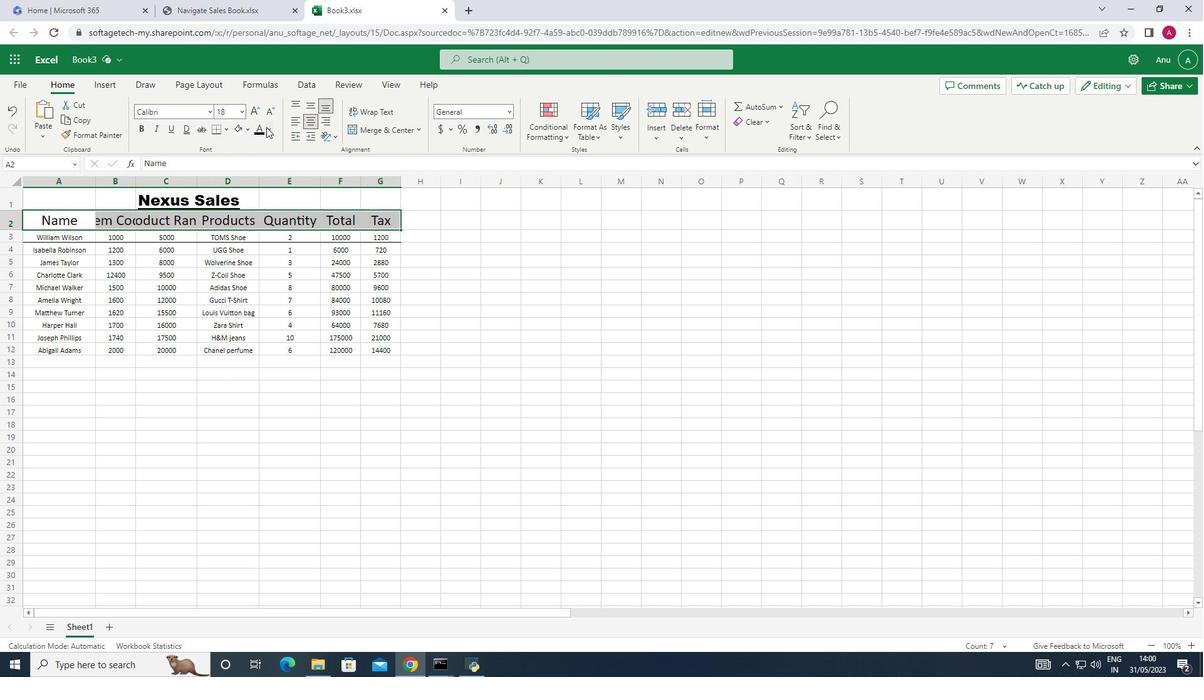 
Action: Mouse moved to (276, 302)
Screenshot: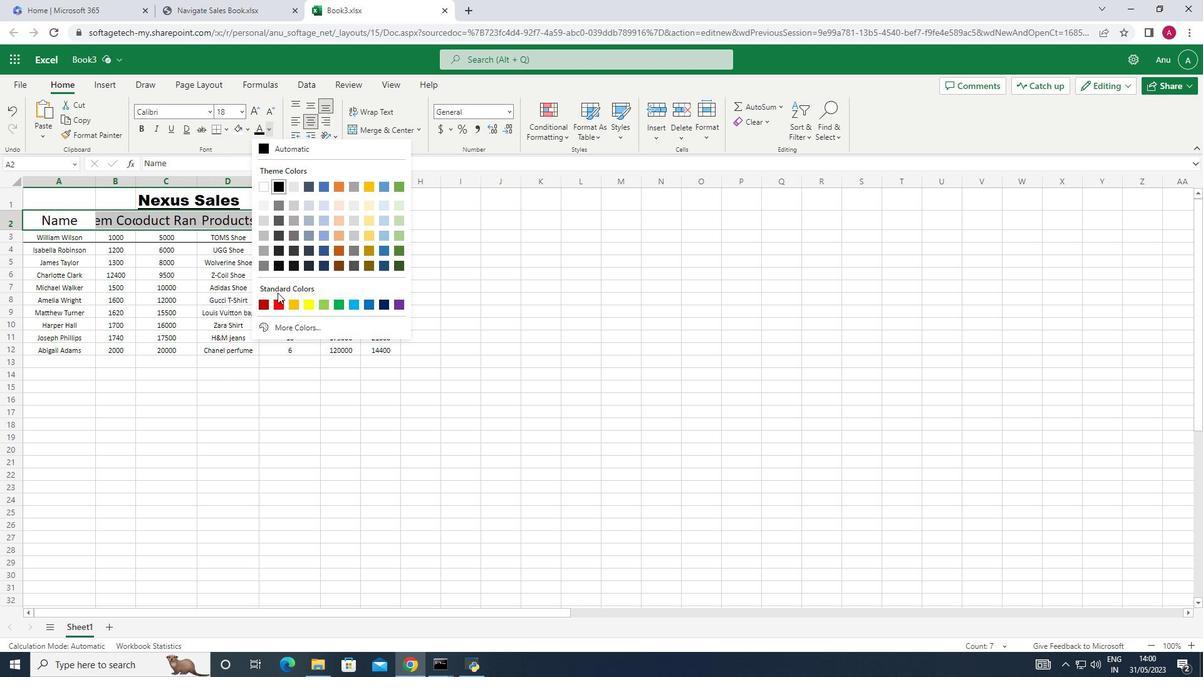 
Action: Mouse pressed left at (276, 302)
Screenshot: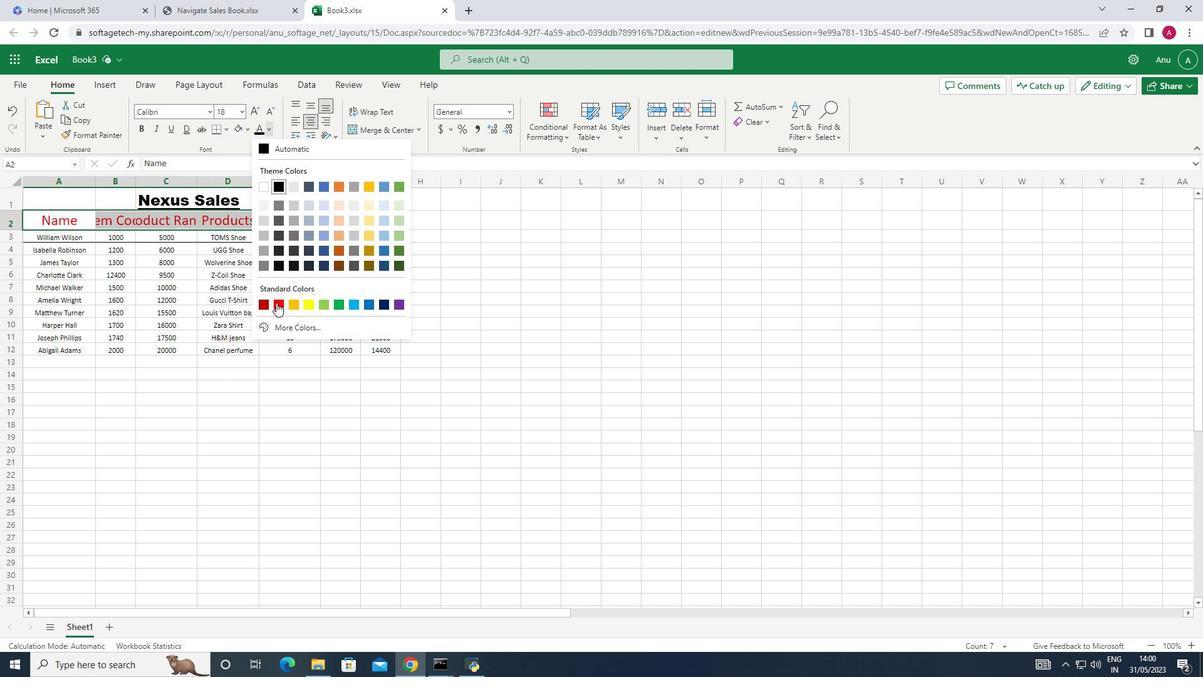 
Action: Mouse moved to (245, 130)
Screenshot: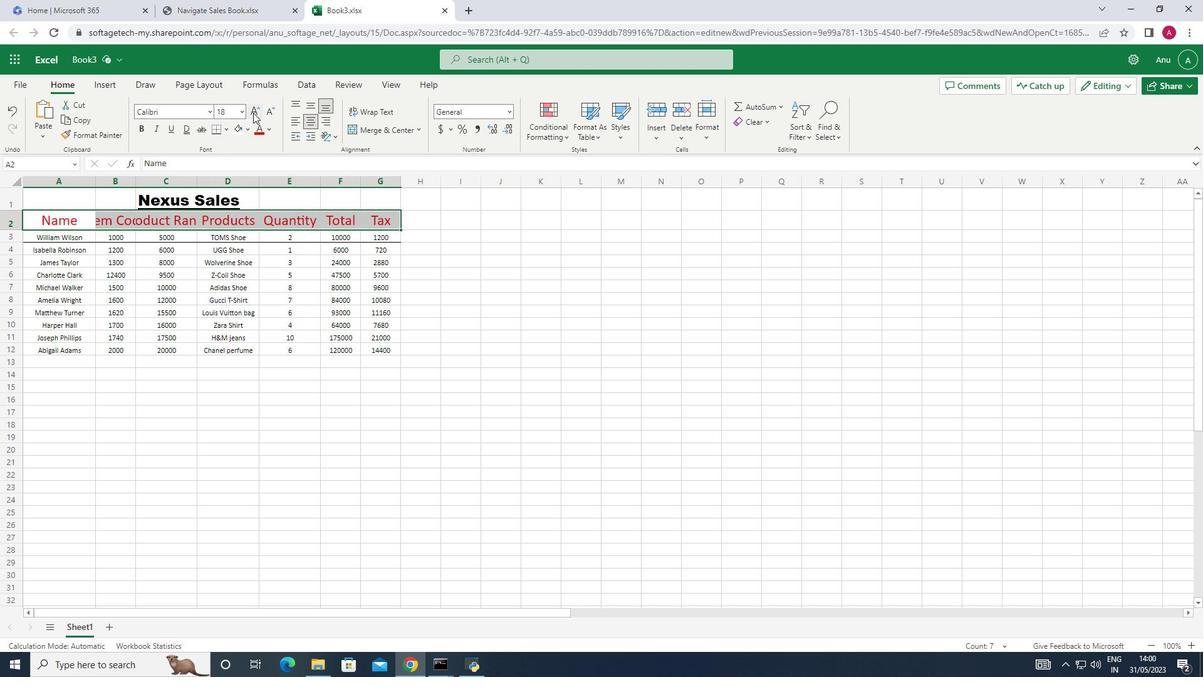 
Action: Mouse pressed left at (245, 130)
Screenshot: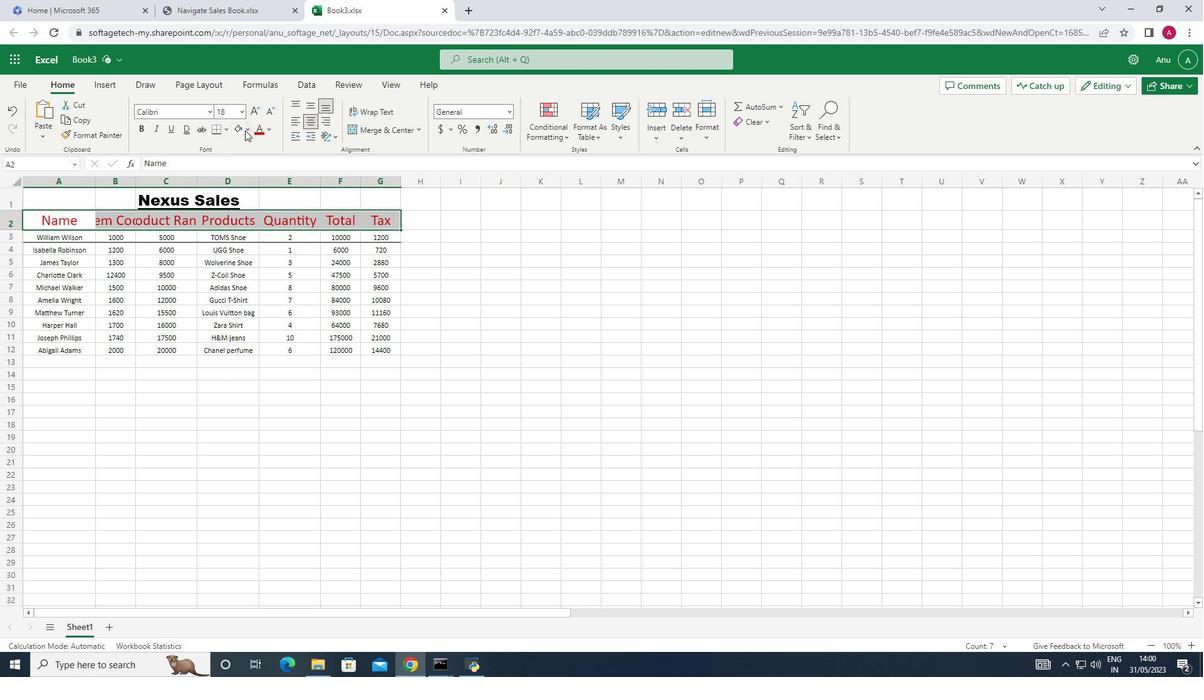 
Action: Mouse moved to (258, 162)
Screenshot: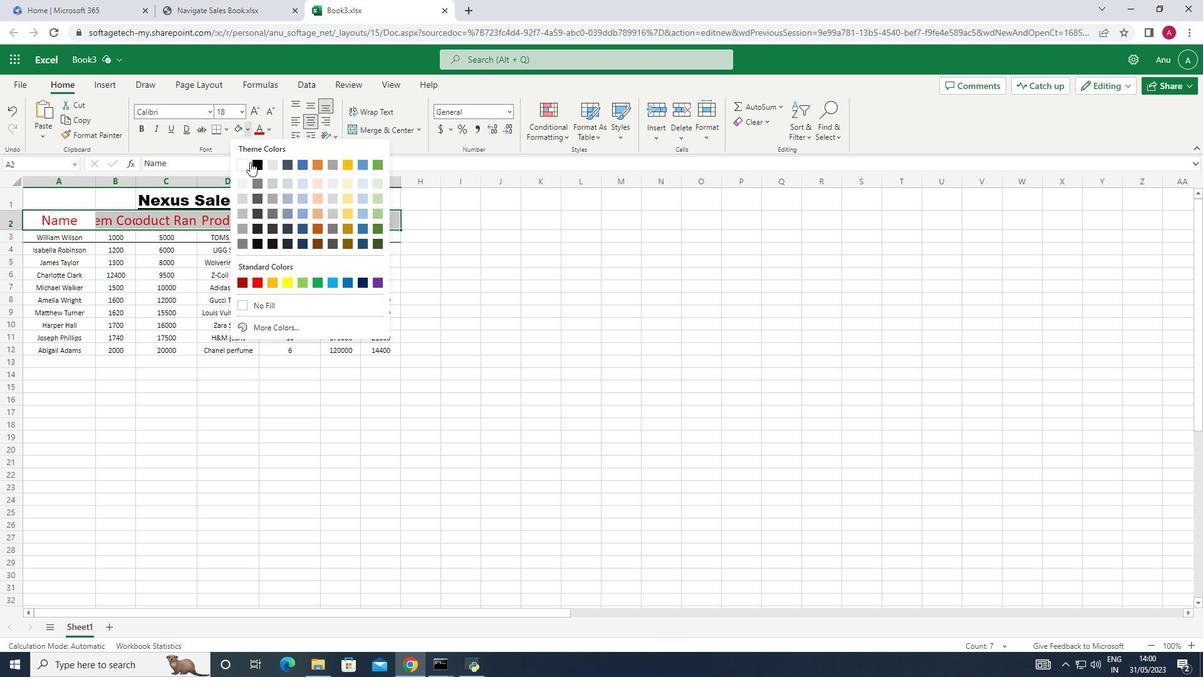 
Action: Mouse pressed left at (258, 162)
Screenshot: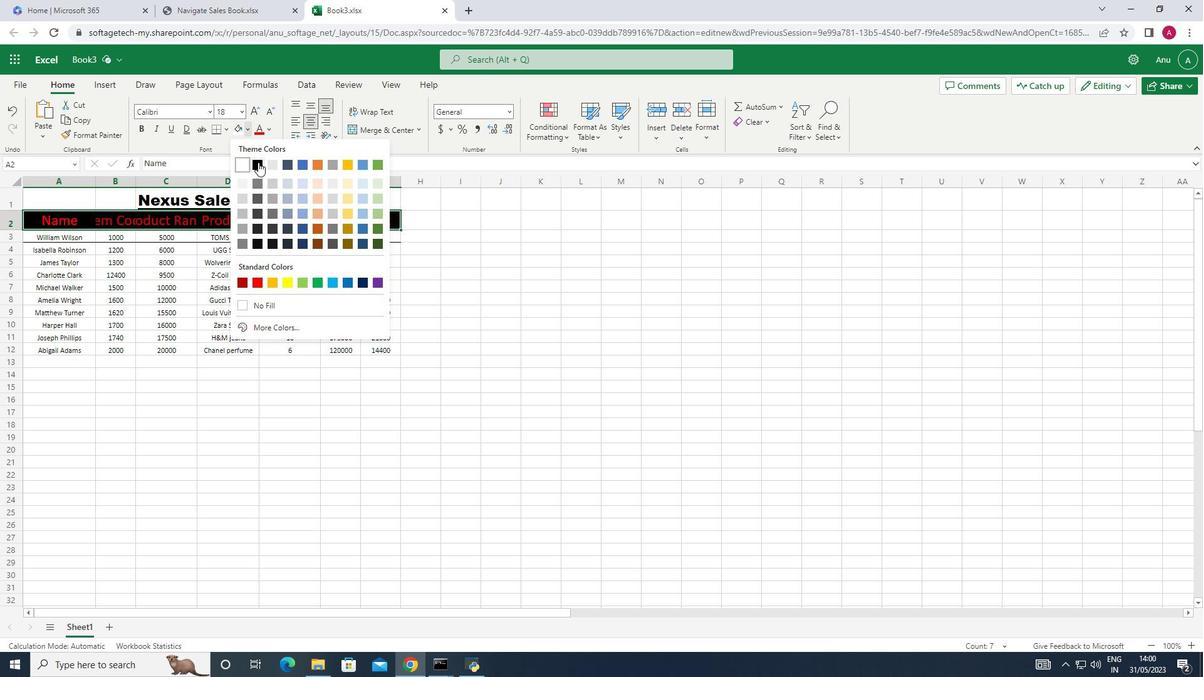 
Action: Mouse moved to (460, 268)
Screenshot: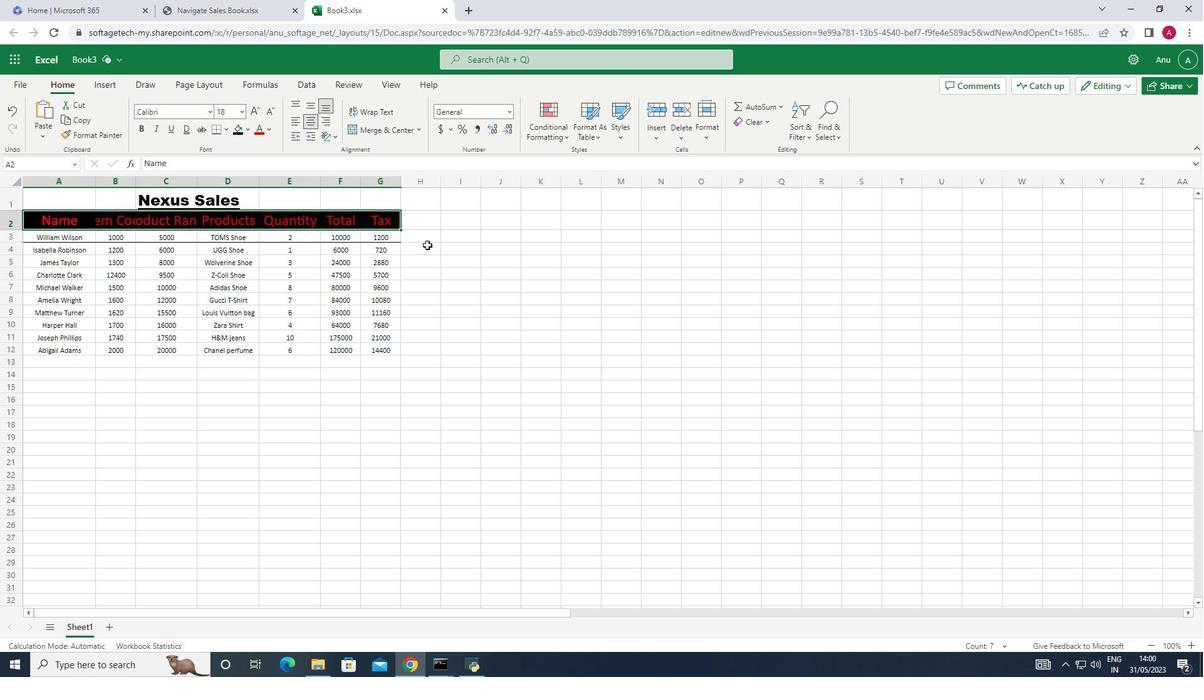 
Action: Mouse pressed left at (460, 268)
Screenshot: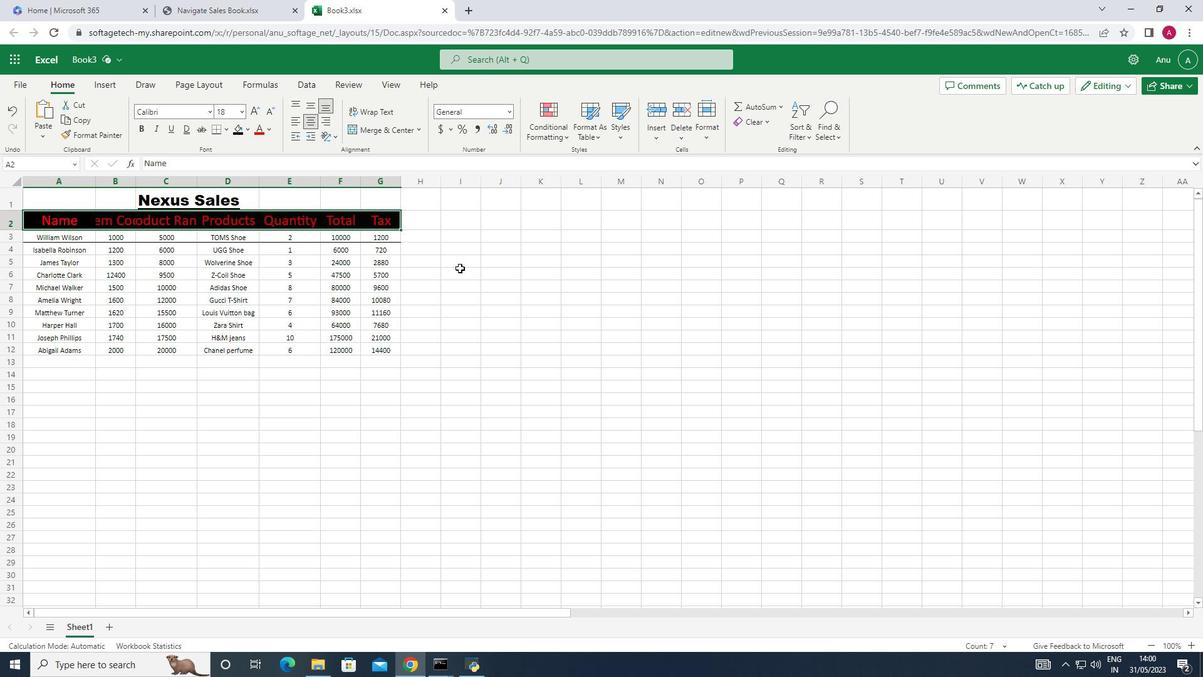 
Action: Mouse moved to (136, 179)
Screenshot: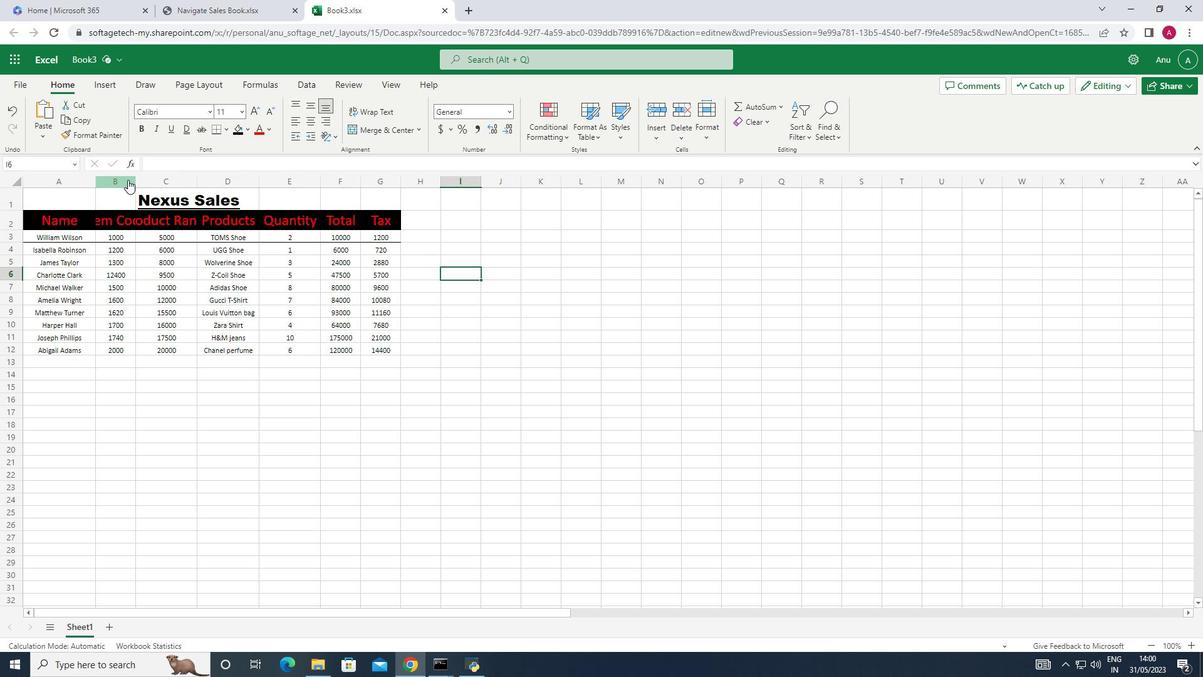 
Action: Mouse pressed left at (136, 179)
Screenshot: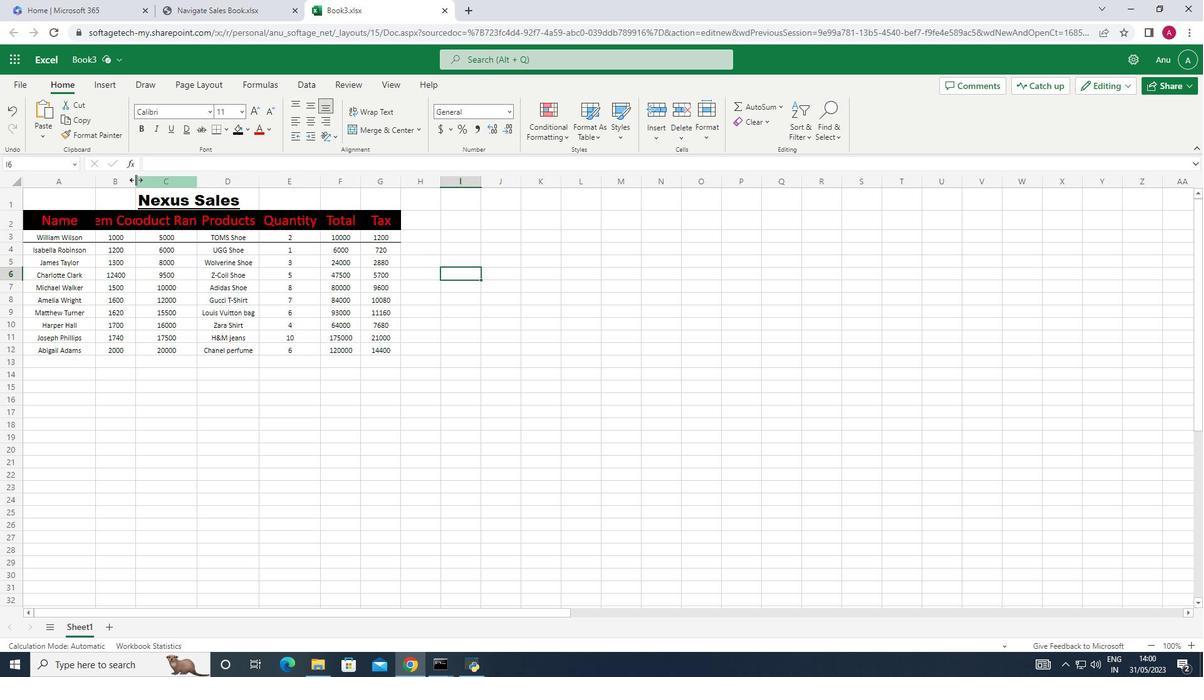 
Action: Mouse pressed left at (136, 179)
Screenshot: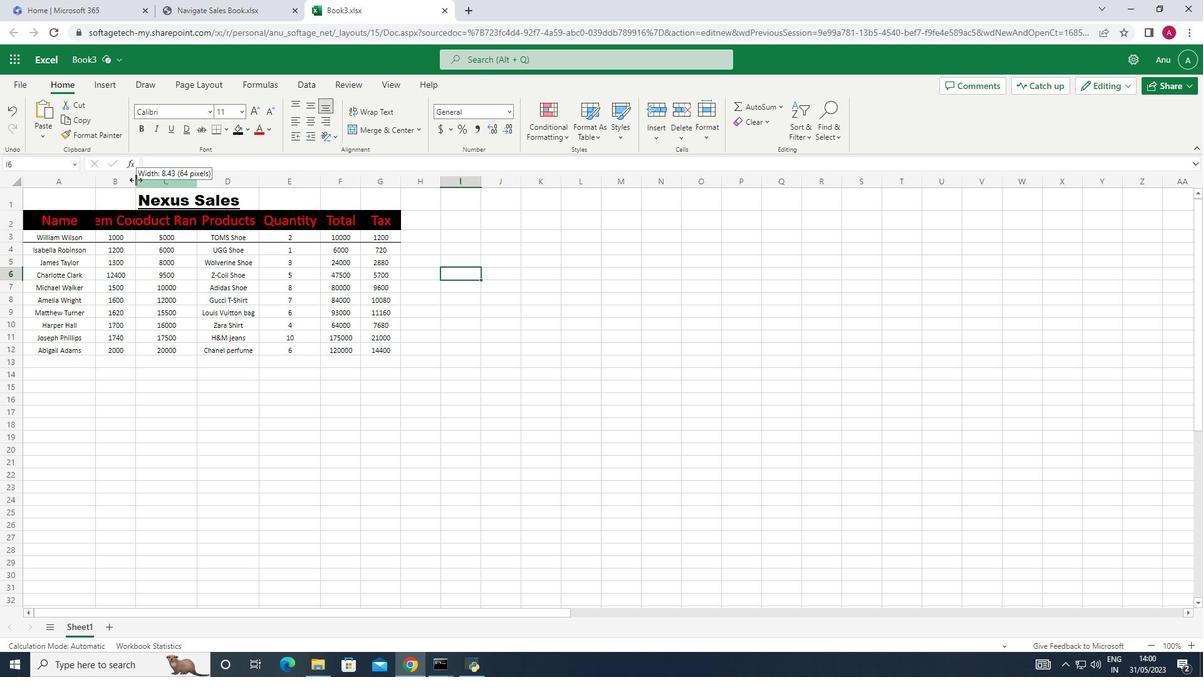 
Action: Mouse moved to (228, 179)
Screenshot: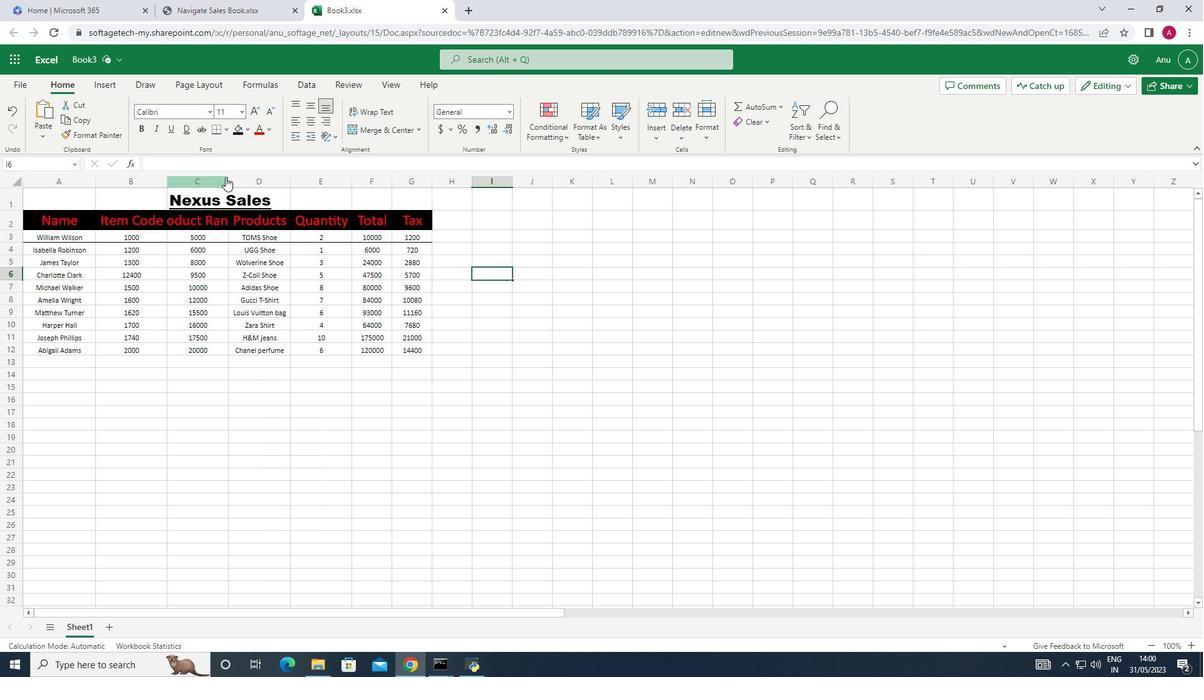 
Action: Mouse pressed left at (228, 179)
Screenshot: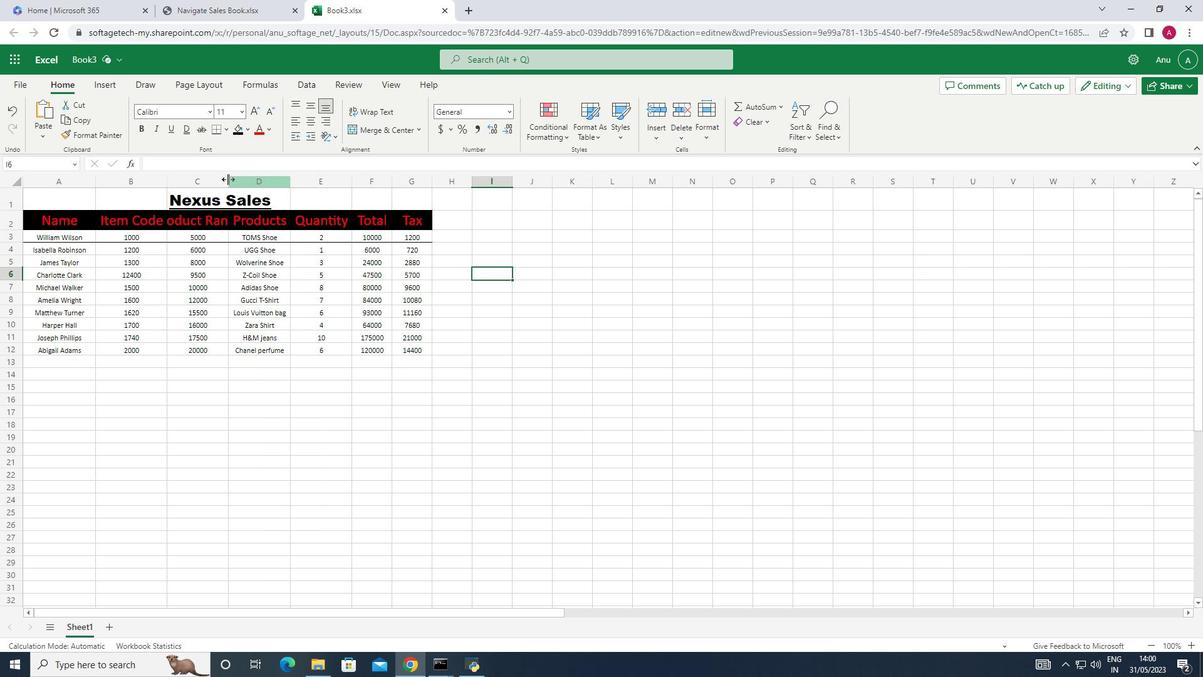 
Action: Mouse pressed left at (228, 179)
Screenshot: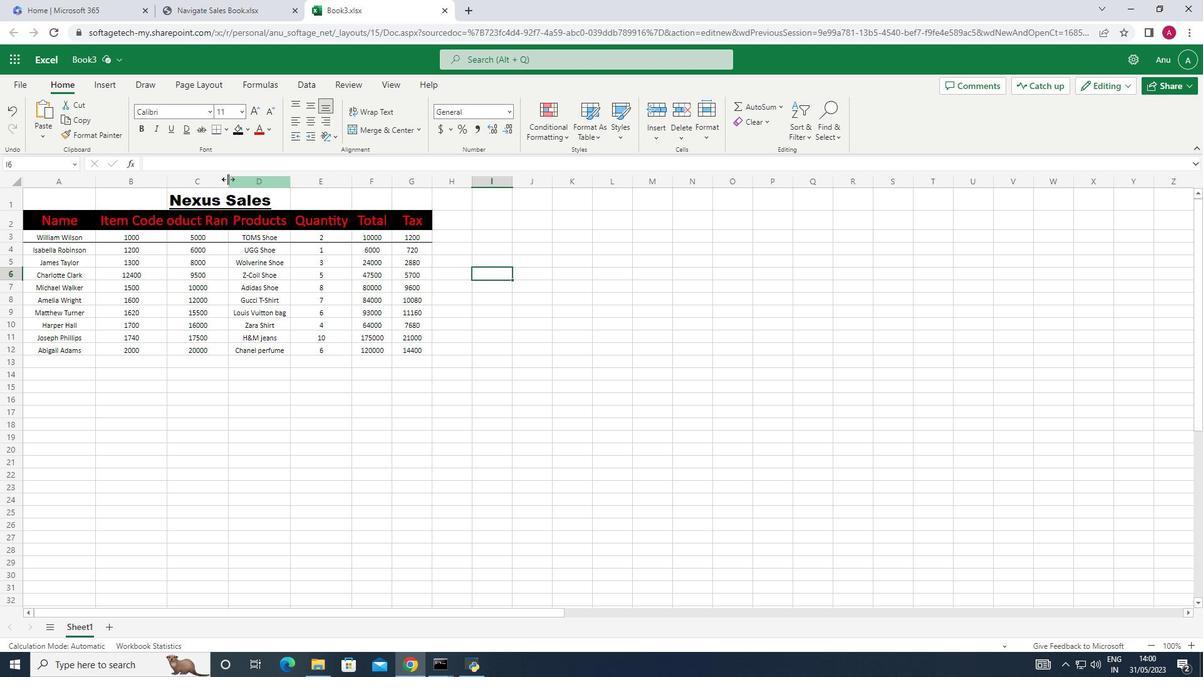 
Action: Mouse moved to (499, 369)
Screenshot: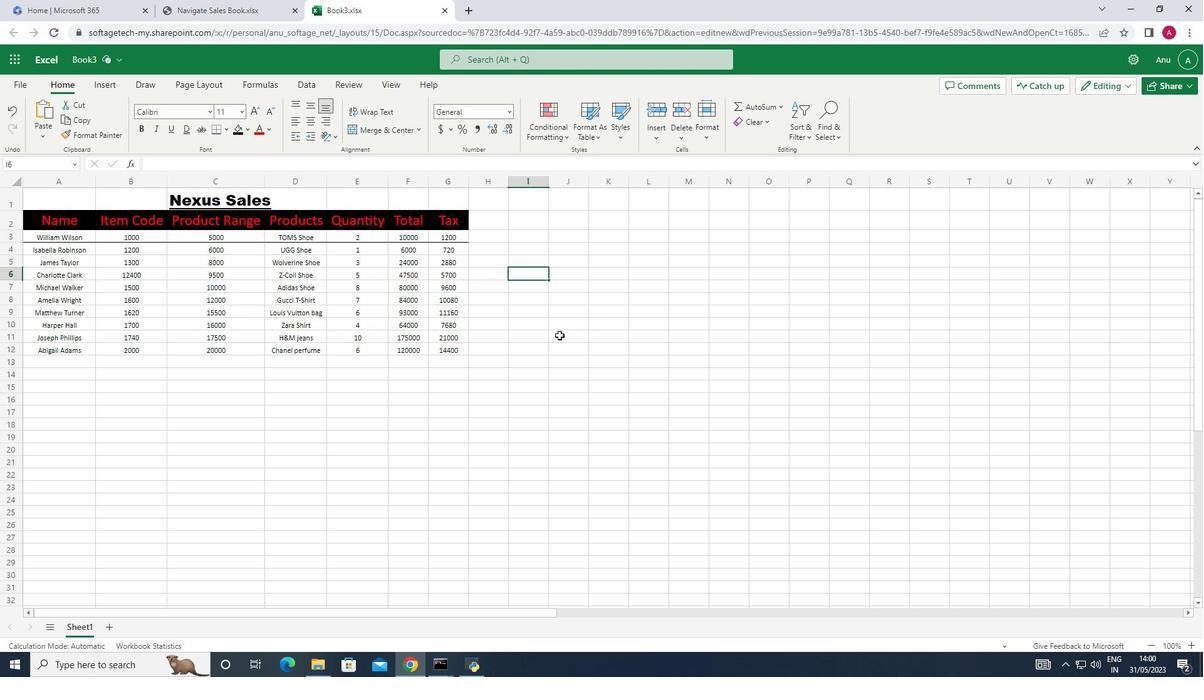
